 Task: In the Page Andrewone.pptxselect the first slide and add  'section', rename the section 'introduction'select the second slide and add  section, rename the section bodyapply the section 'collapse all'apply the section expand allinsert and apply to all slide slide no
Action: Mouse moved to (50, 108)
Screenshot: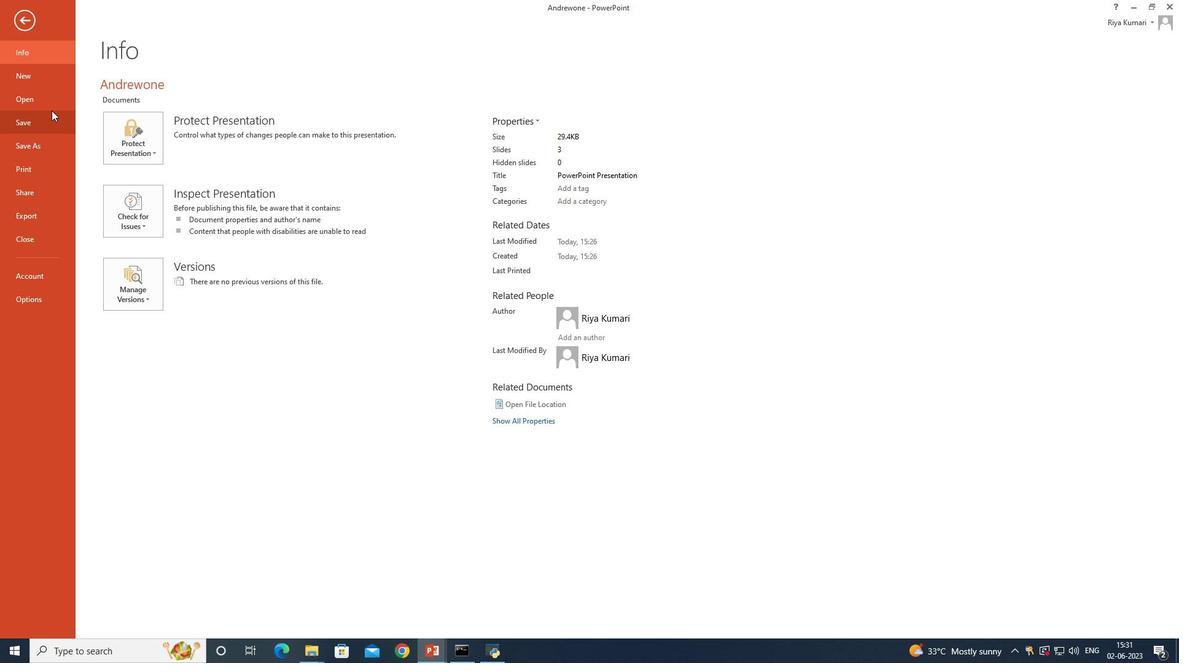 
Action: Mouse pressed left at (50, 108)
Screenshot: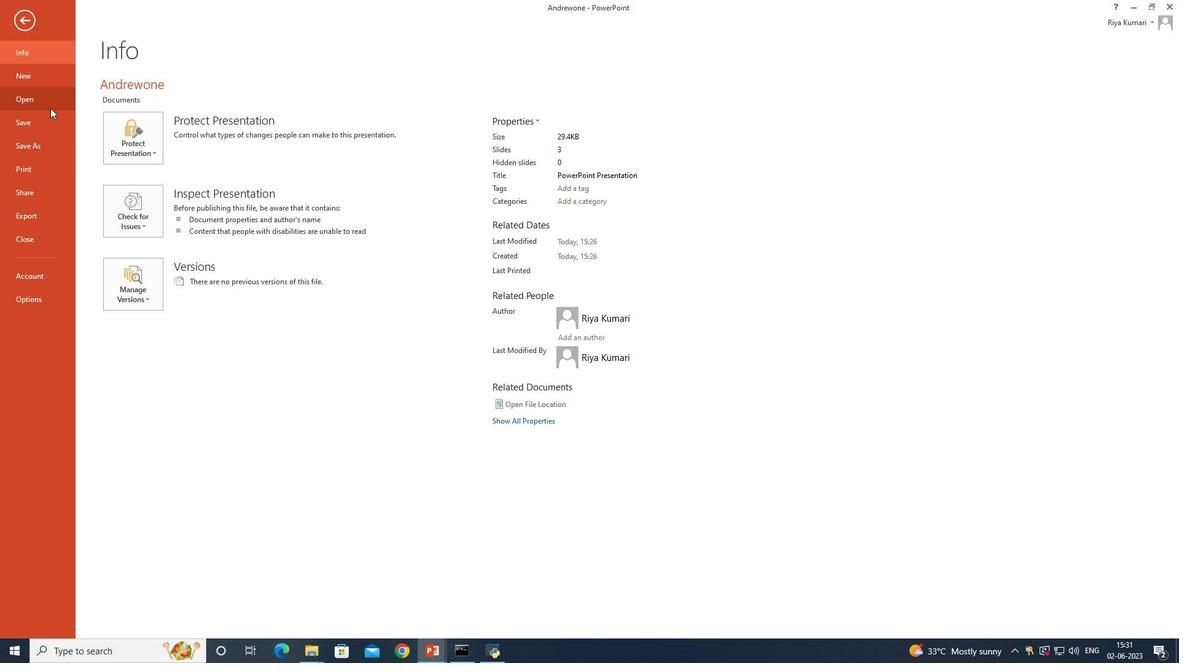 
Action: Mouse moved to (385, 130)
Screenshot: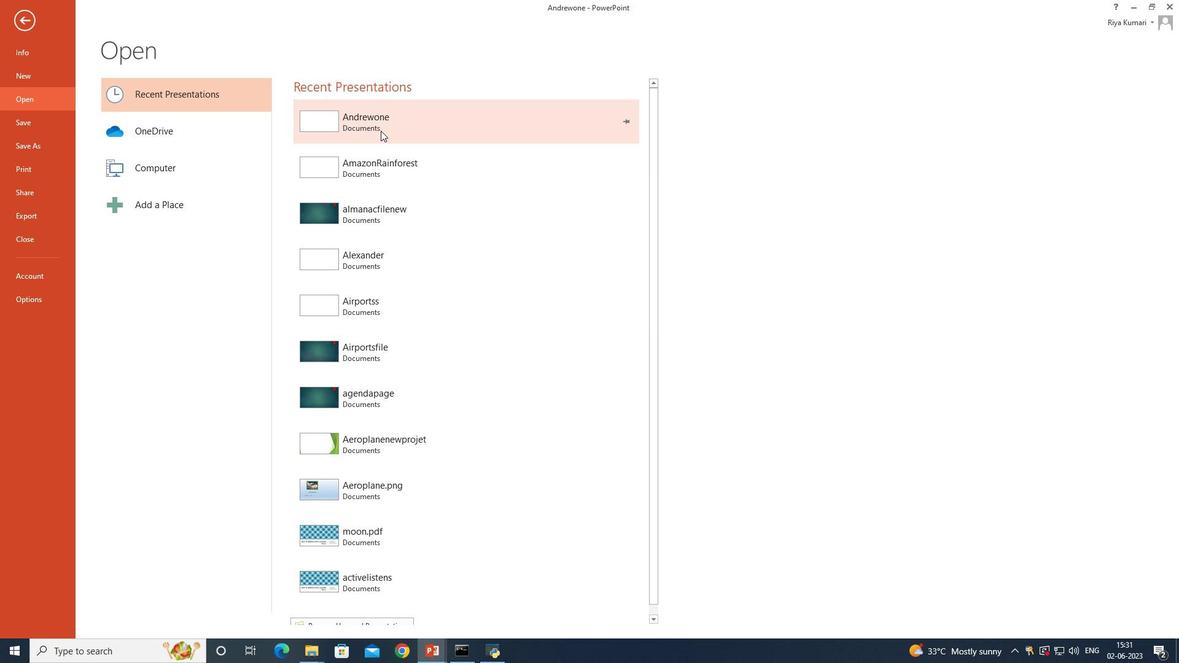 
Action: Mouse pressed left at (385, 130)
Screenshot: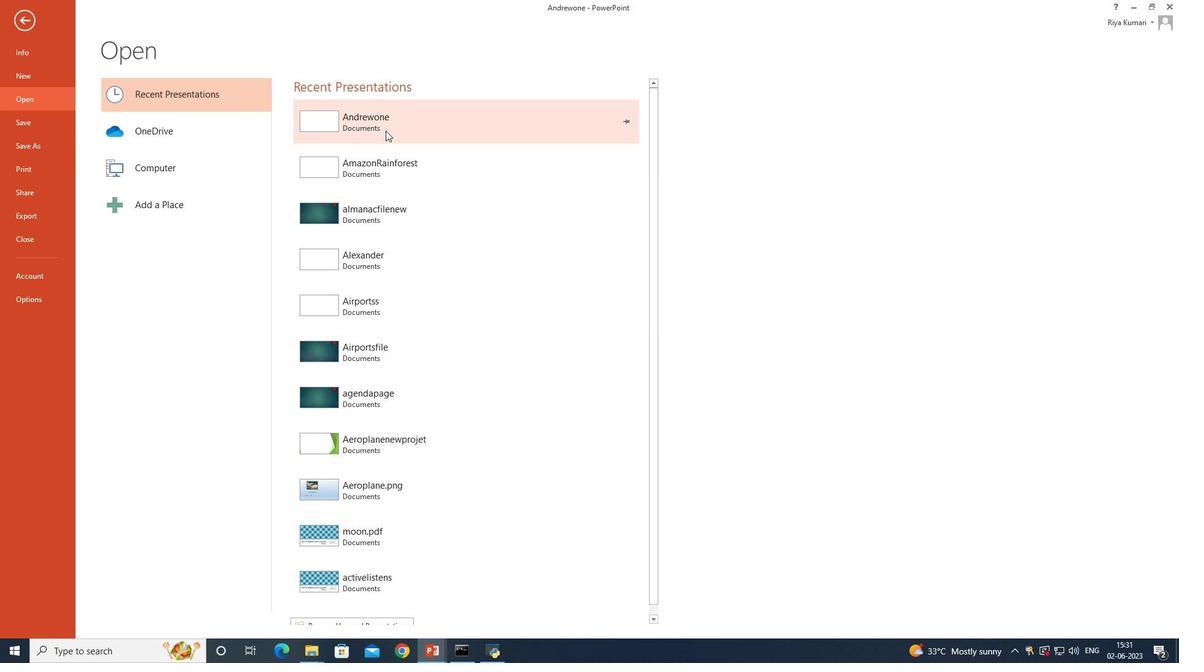 
Action: Mouse moved to (102, 159)
Screenshot: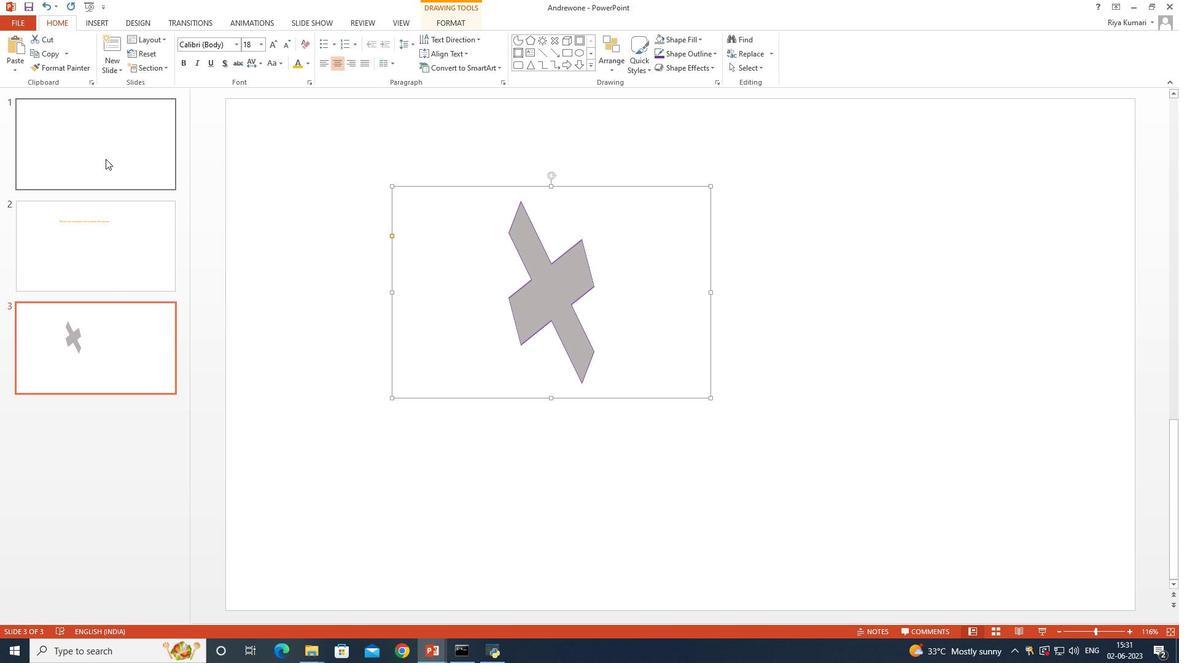 
Action: Mouse pressed left at (102, 159)
Screenshot: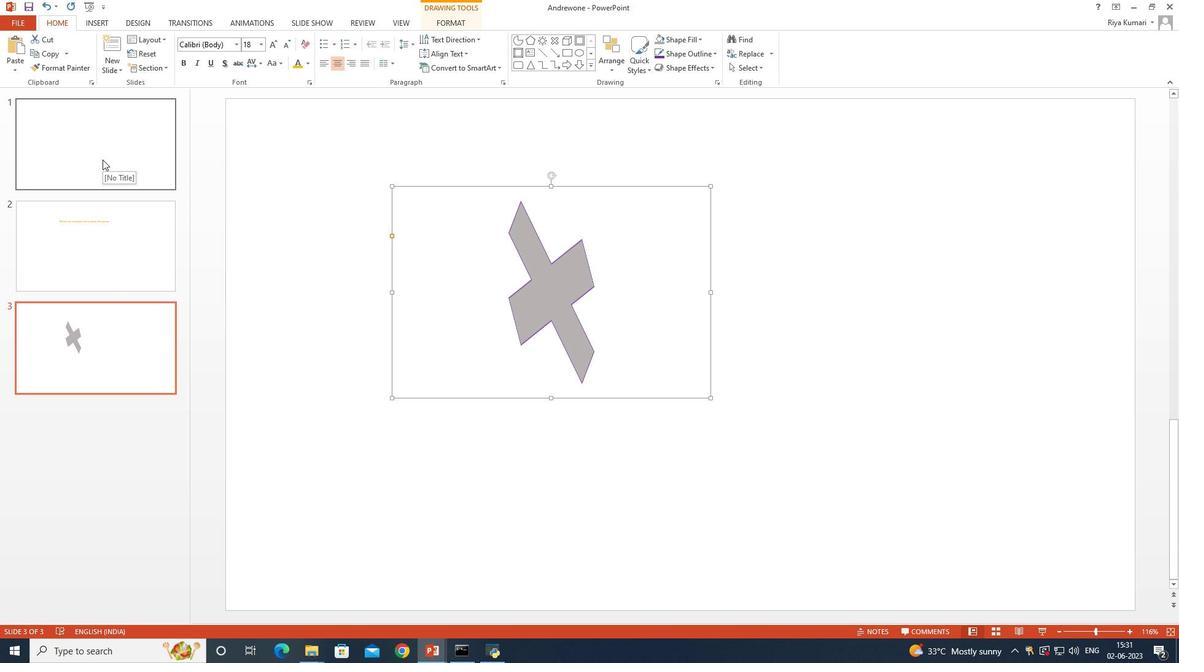 
Action: Mouse moved to (141, 70)
Screenshot: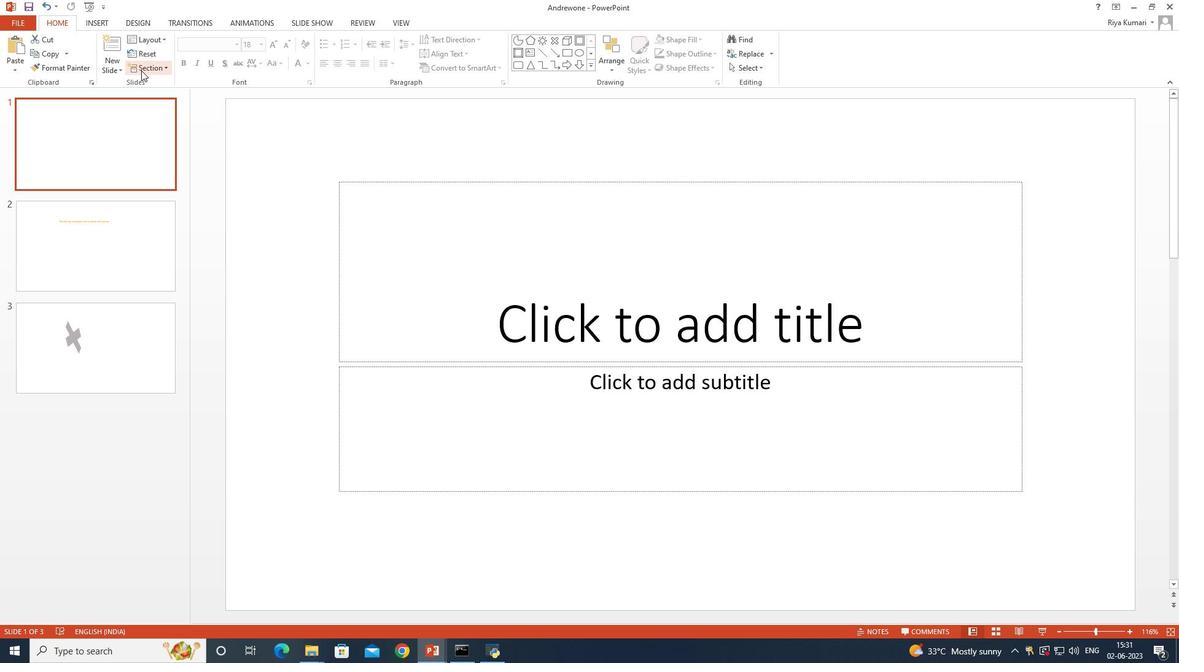 
Action: Mouse pressed left at (141, 70)
Screenshot: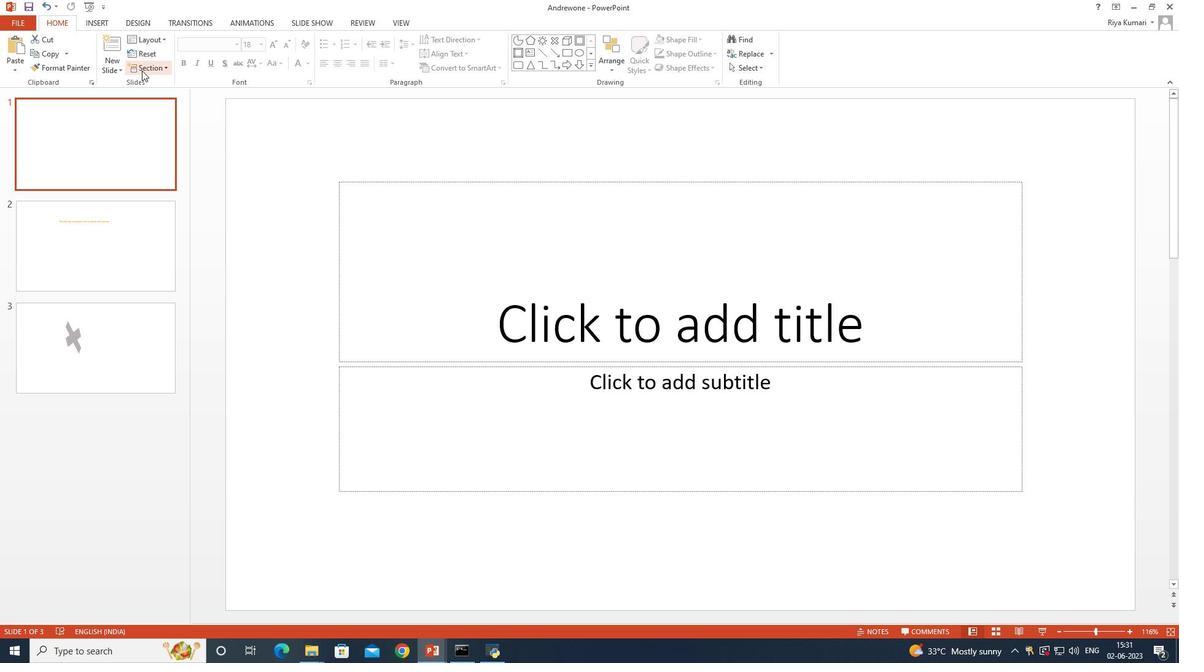 
Action: Mouse moved to (144, 81)
Screenshot: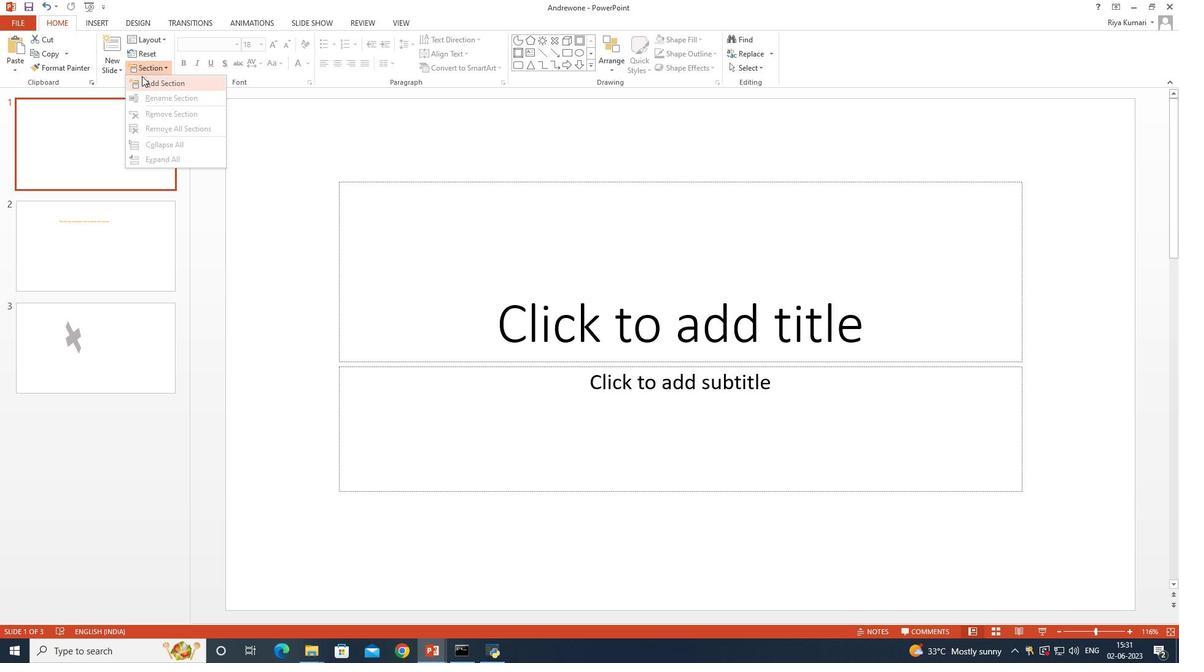
Action: Mouse pressed left at (144, 81)
Screenshot: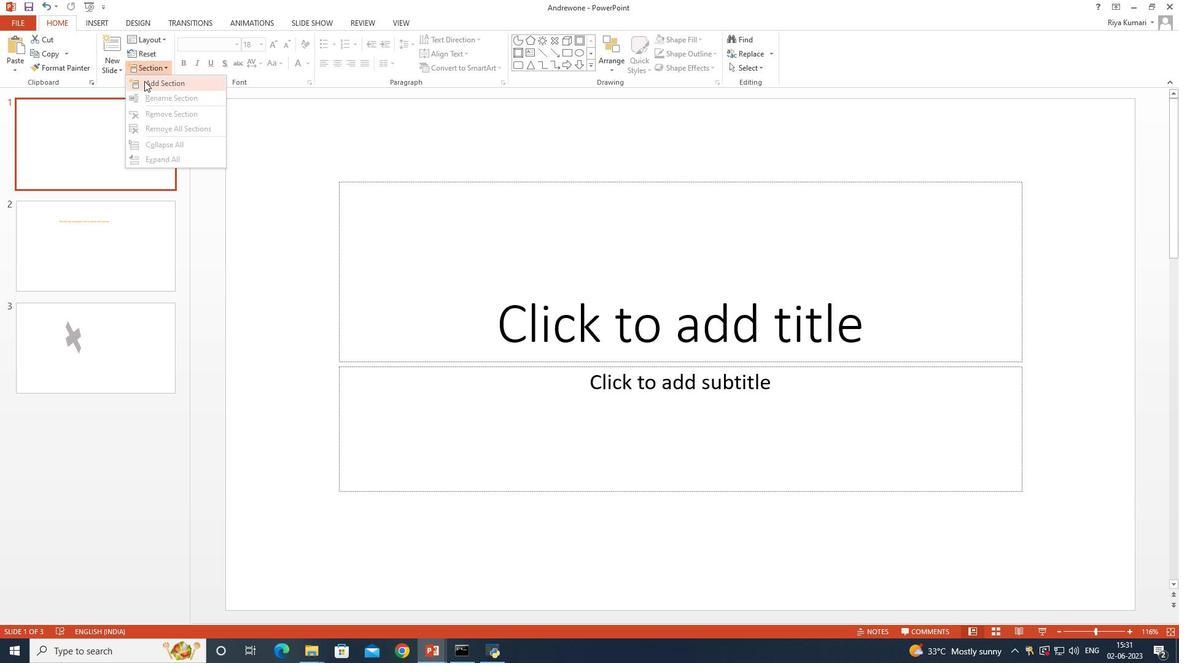 
Action: Mouse moved to (71, 106)
Screenshot: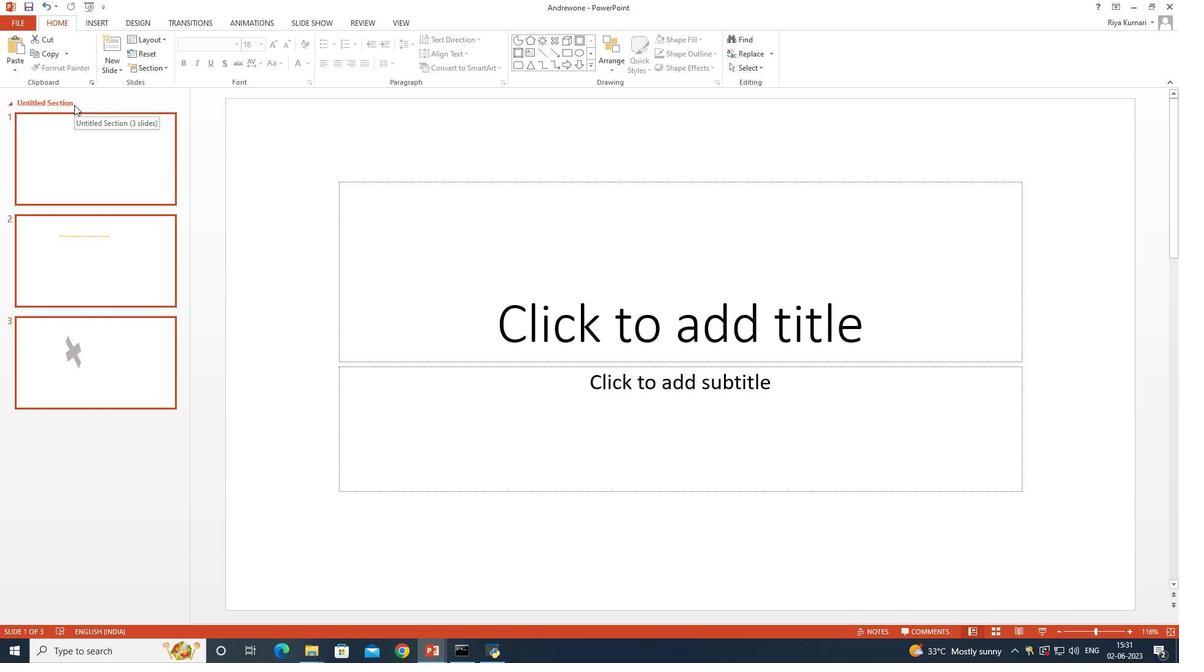 
Action: Mouse pressed right at (71, 106)
Screenshot: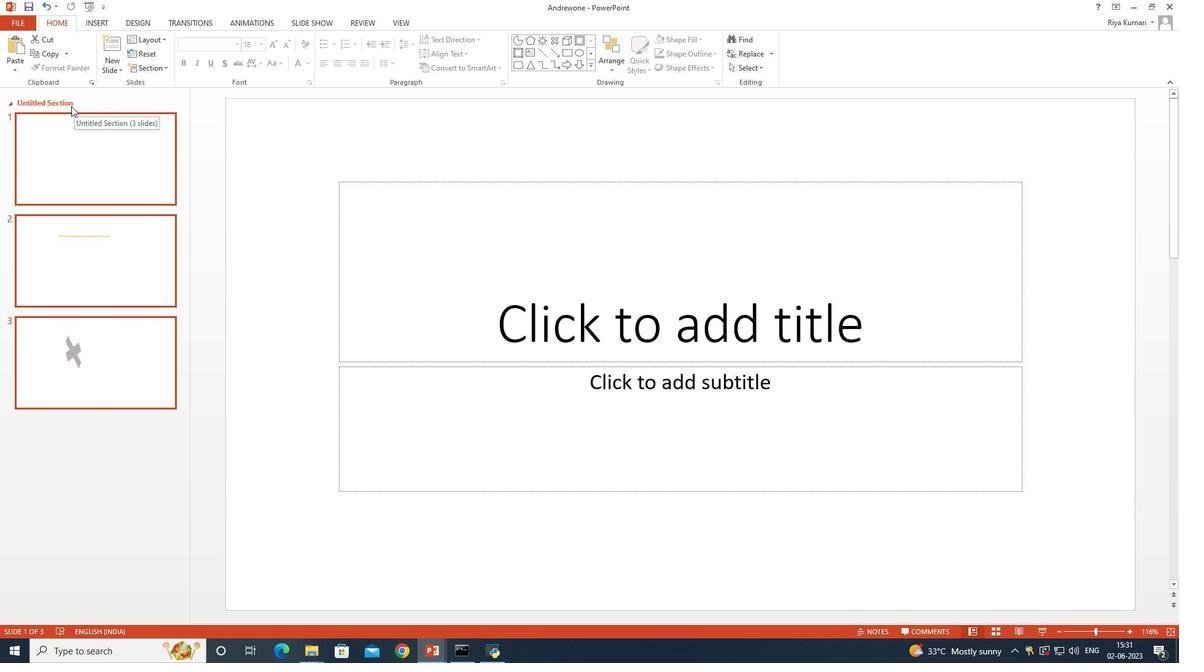 
Action: Mouse moved to (101, 113)
Screenshot: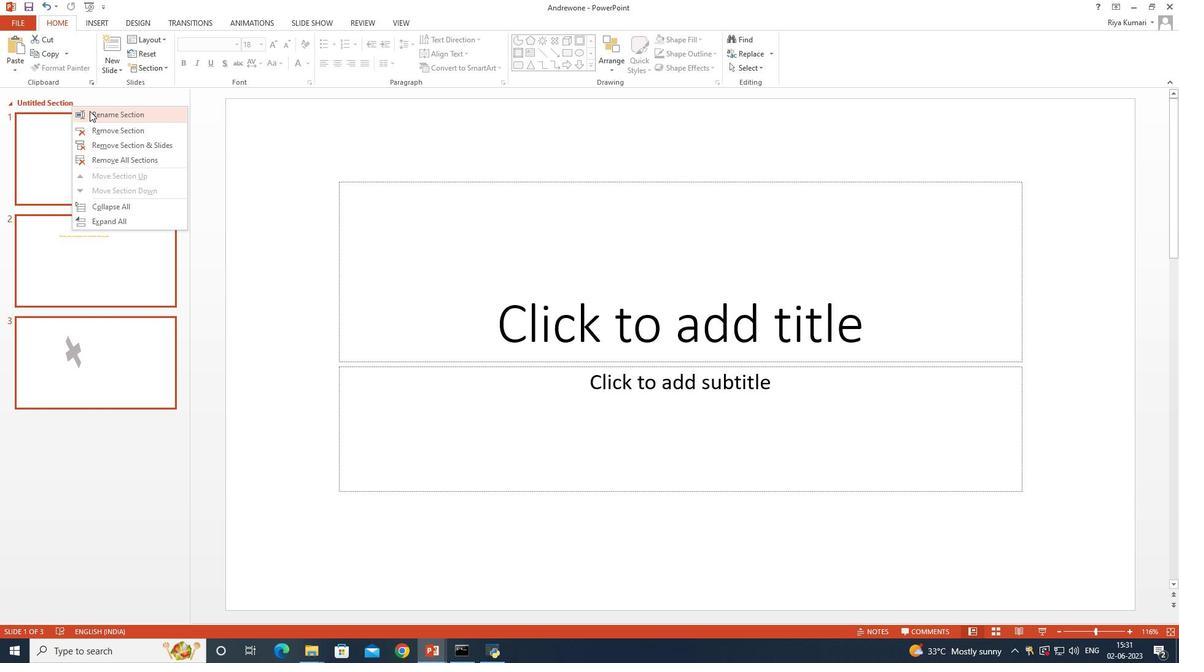 
Action: Mouse pressed left at (101, 113)
Screenshot: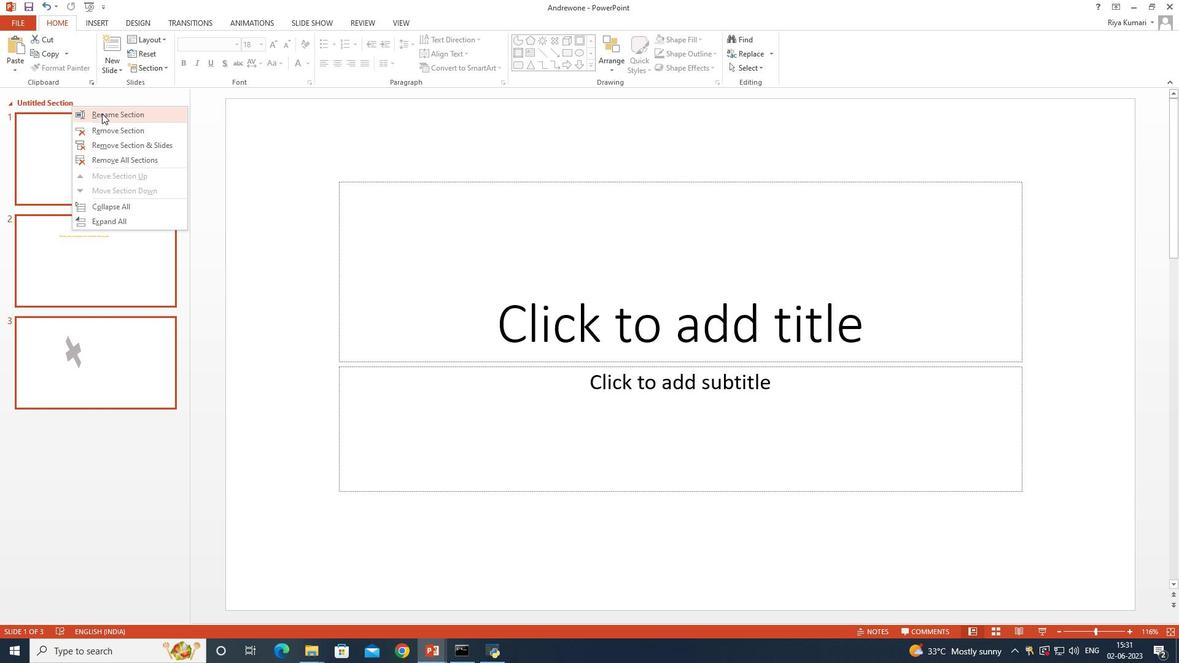 
Action: Mouse moved to (412, 299)
Screenshot: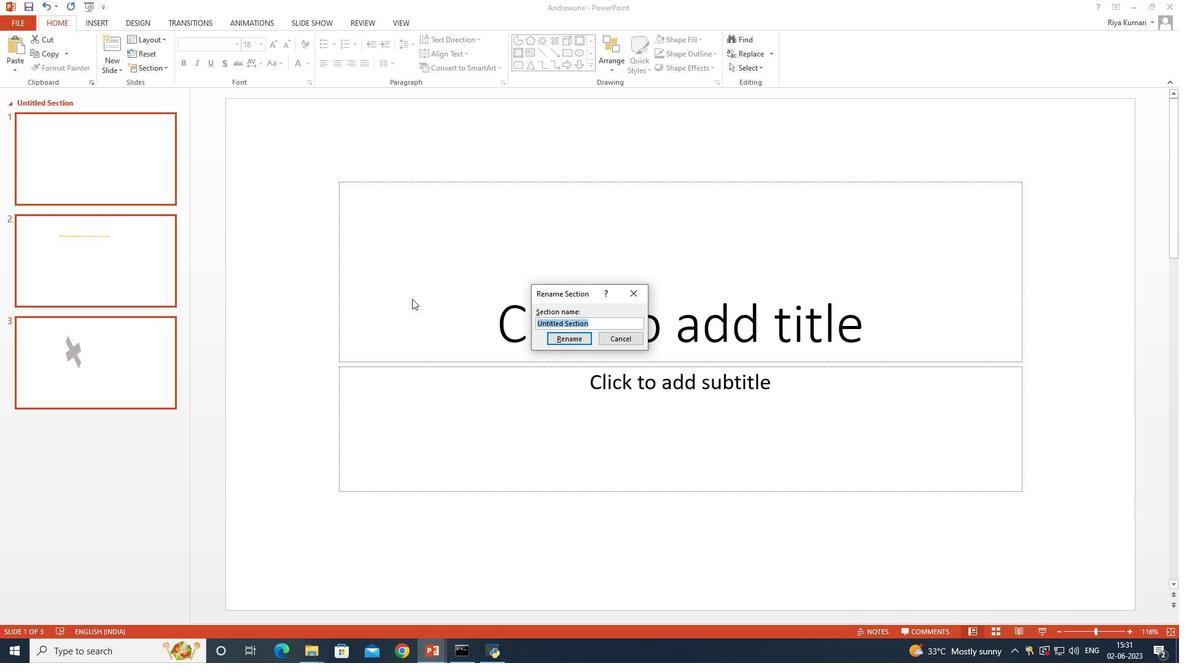 
Action: Key pressed intro
Screenshot: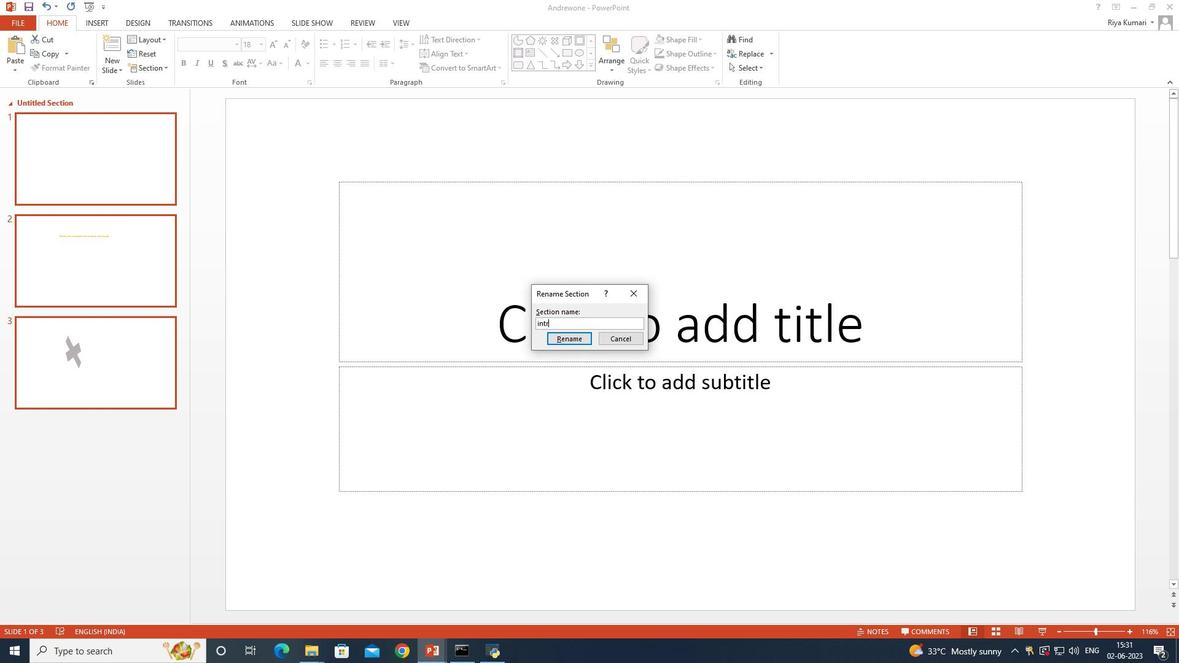 
Action: Mouse moved to (391, 305)
Screenshot: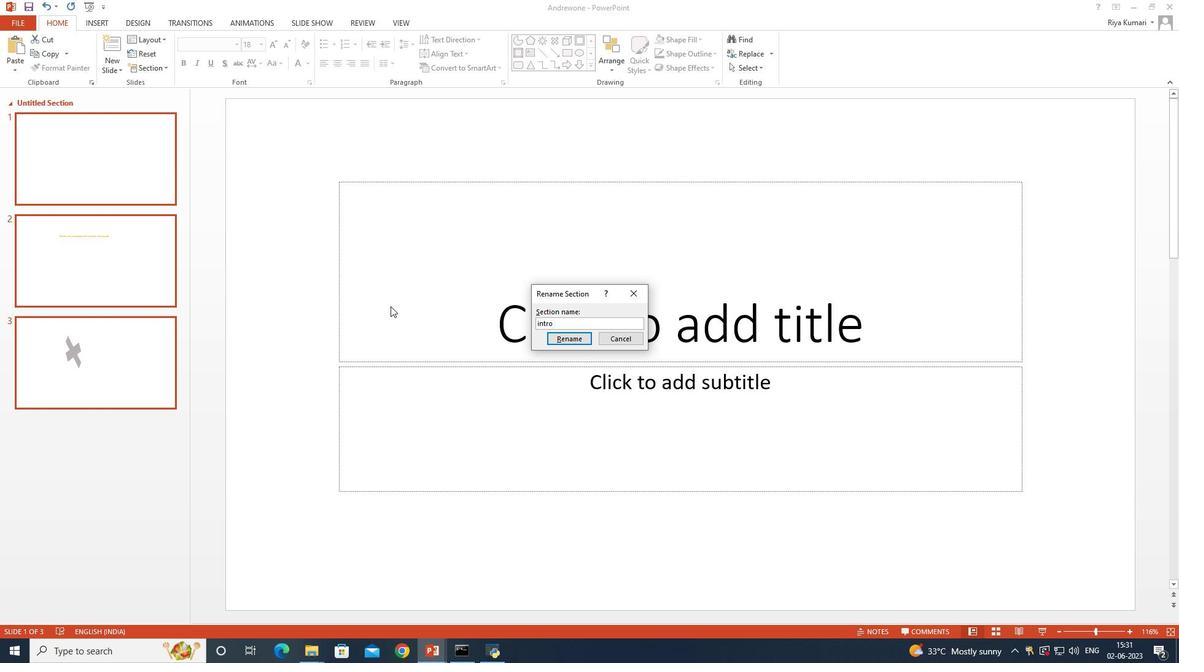 
Action: Key pressed duction
Screenshot: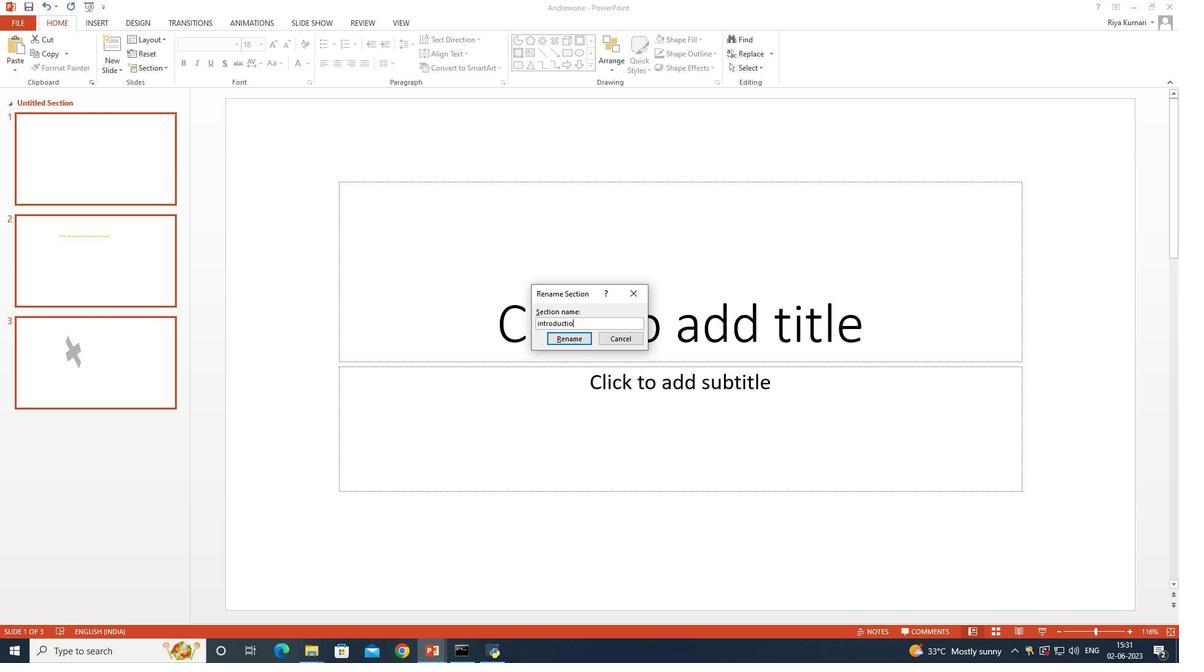 
Action: Mouse moved to (582, 336)
Screenshot: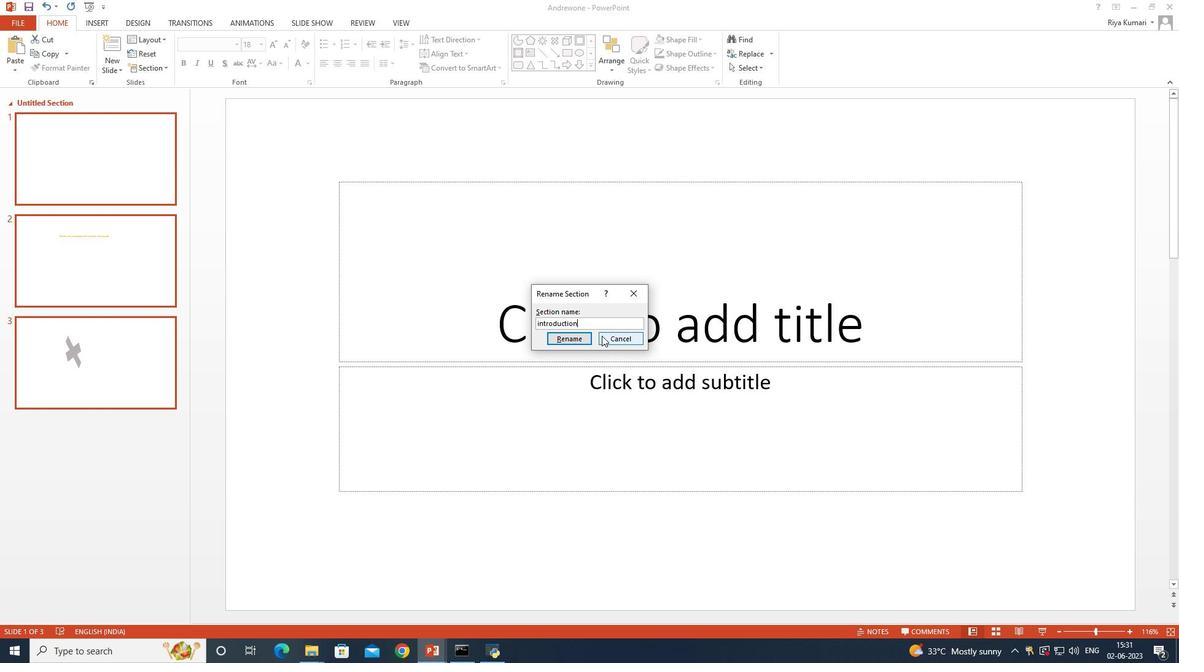 
Action: Mouse pressed left at (582, 336)
Screenshot: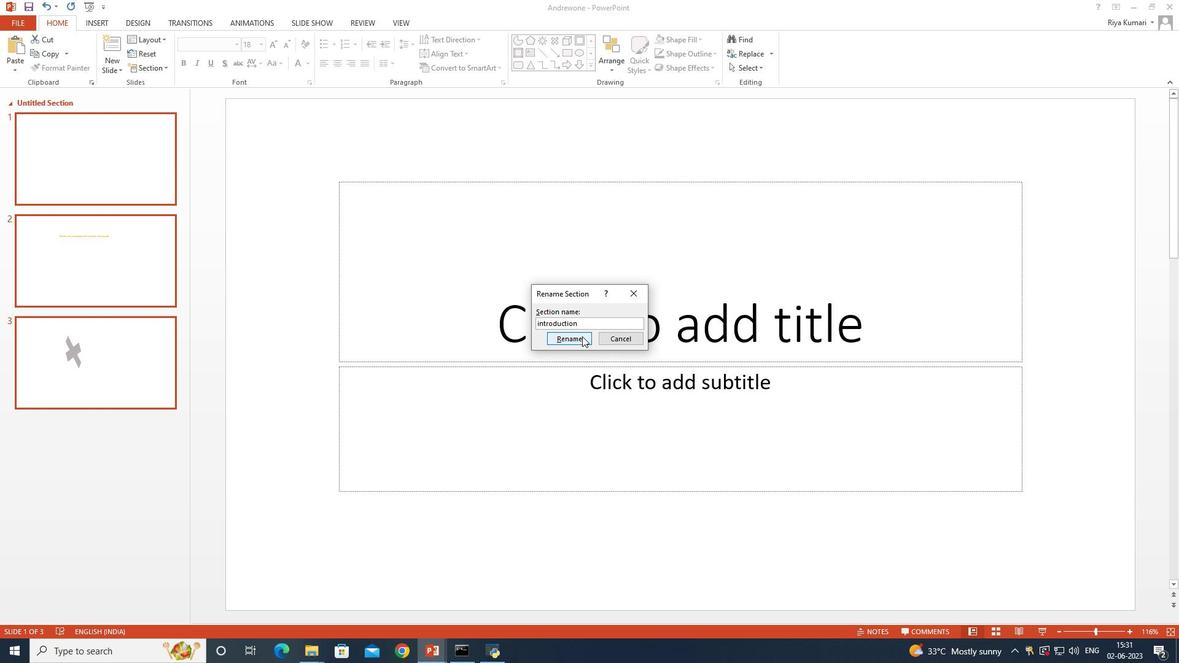 
Action: Mouse moved to (90, 275)
Screenshot: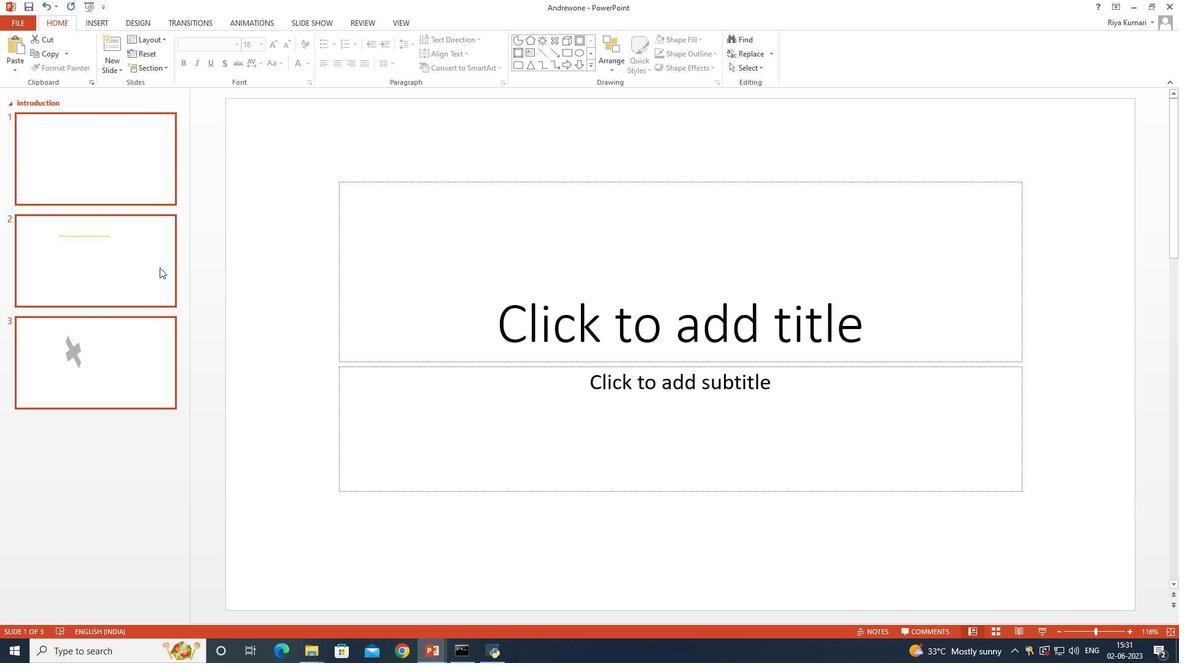 
Action: Mouse pressed right at (90, 275)
Screenshot: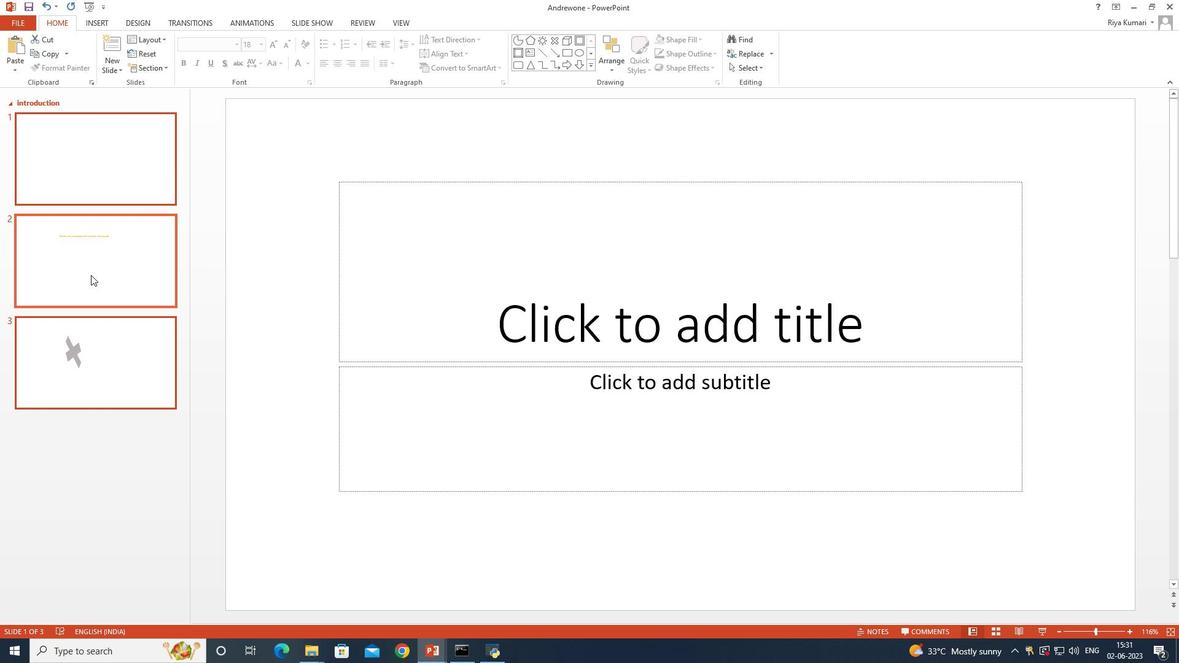 
Action: Mouse moved to (98, 240)
Screenshot: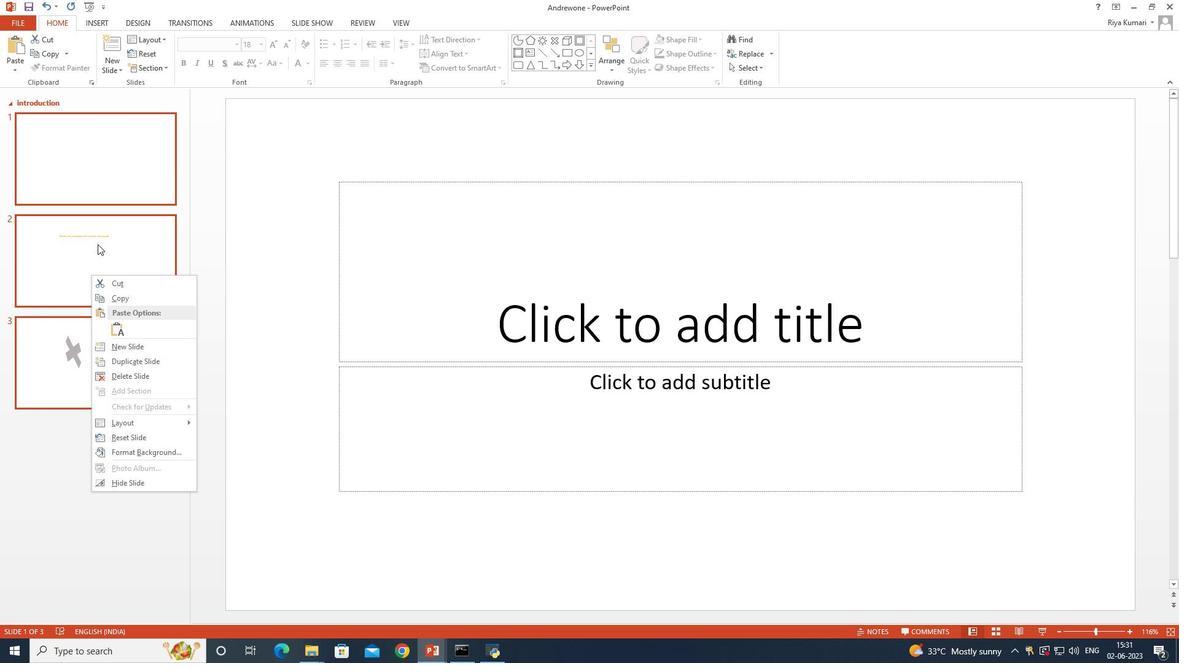 
Action: Mouse pressed left at (98, 240)
Screenshot: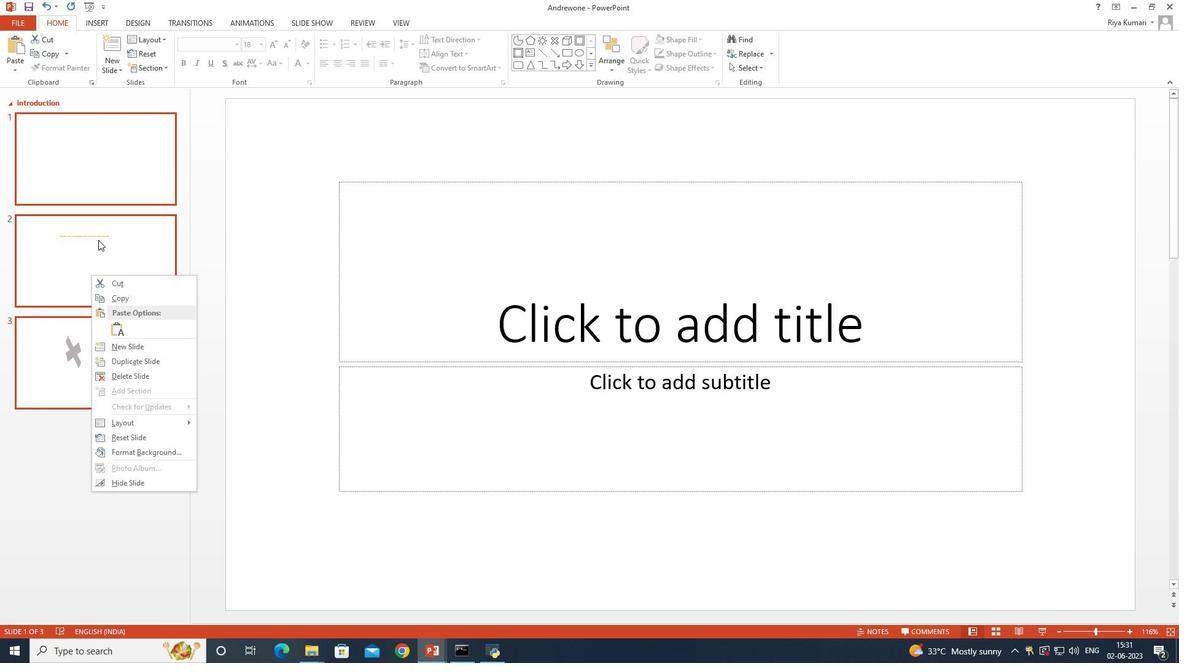 
Action: Mouse moved to (159, 67)
Screenshot: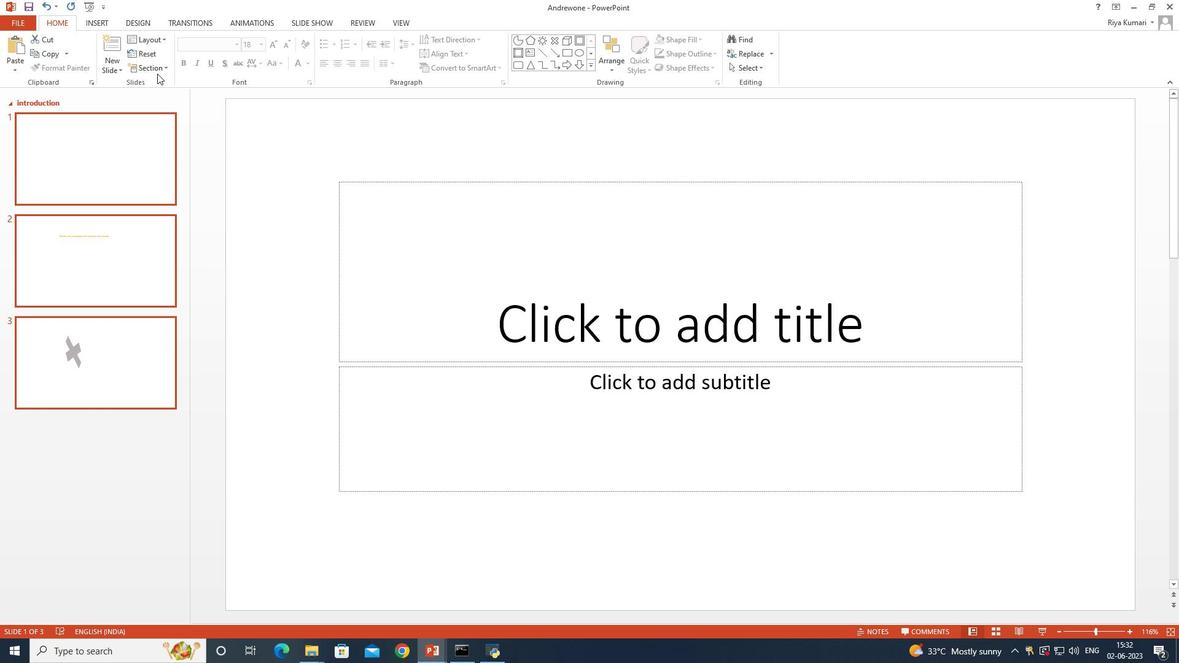 
Action: Mouse pressed left at (159, 67)
Screenshot: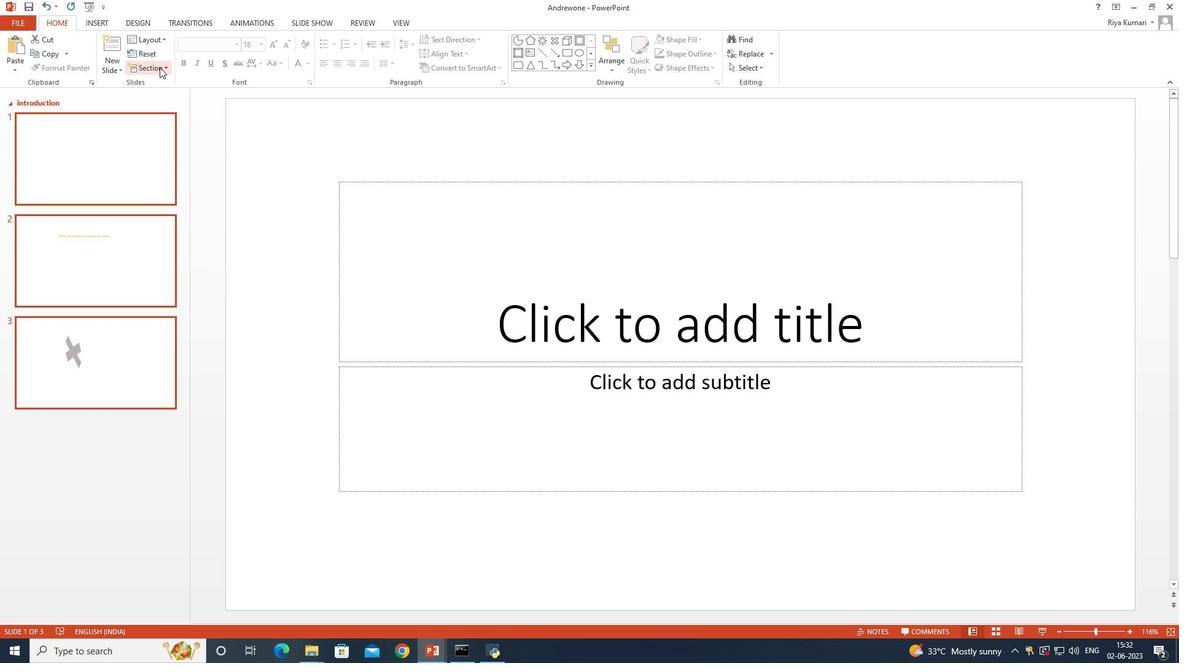 
Action: Mouse moved to (54, 207)
Screenshot: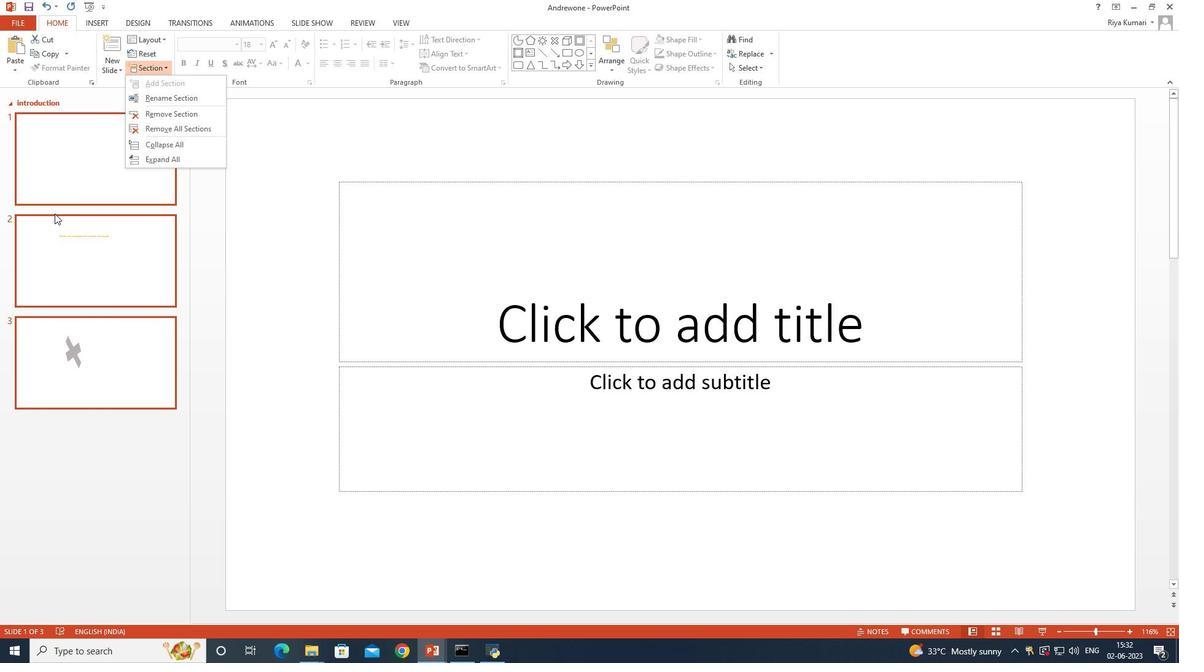 
Action: Mouse pressed left at (54, 207)
Screenshot: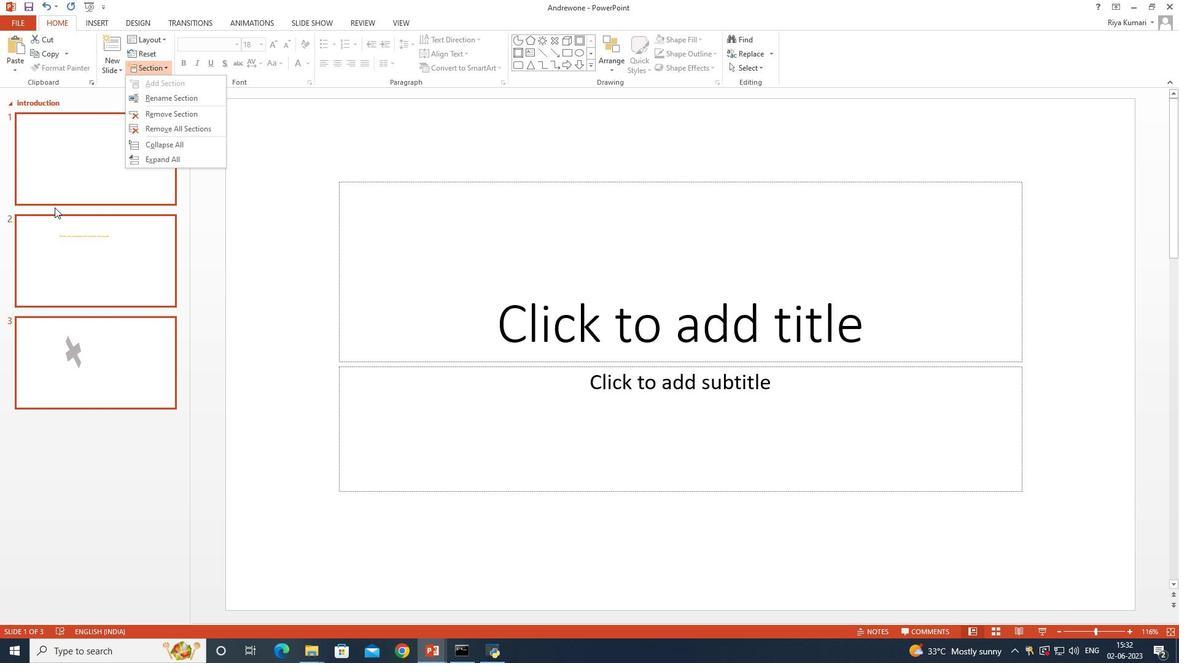 
Action: Mouse moved to (38, 213)
Screenshot: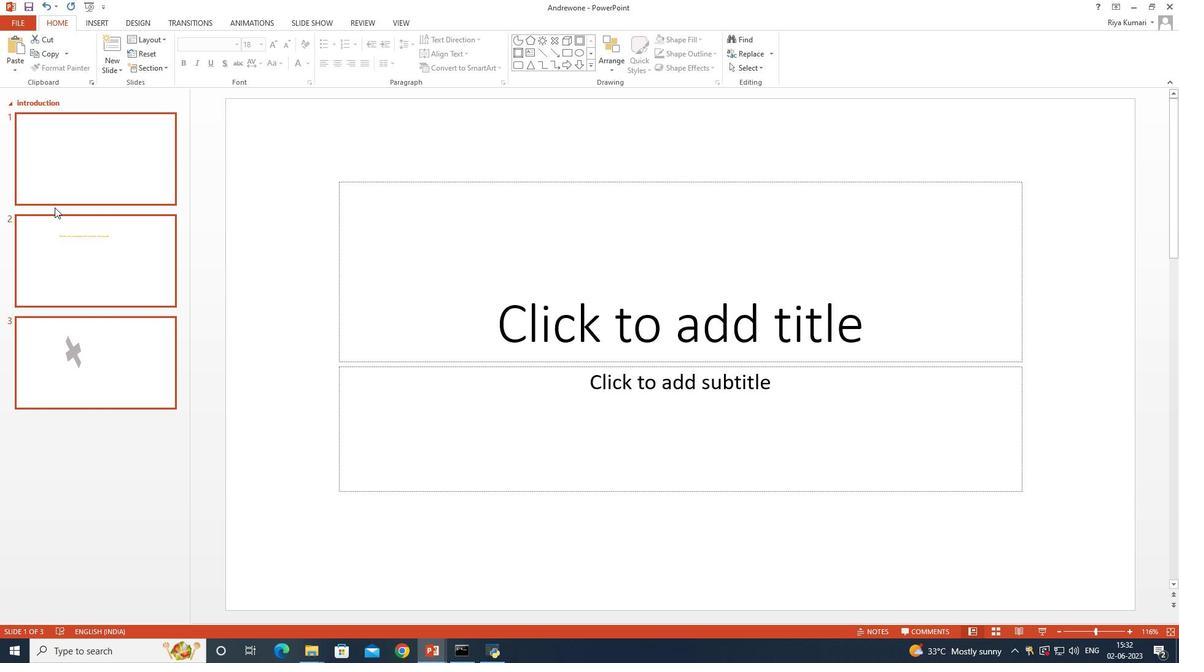 
Action: Mouse pressed left at (38, 213)
Screenshot: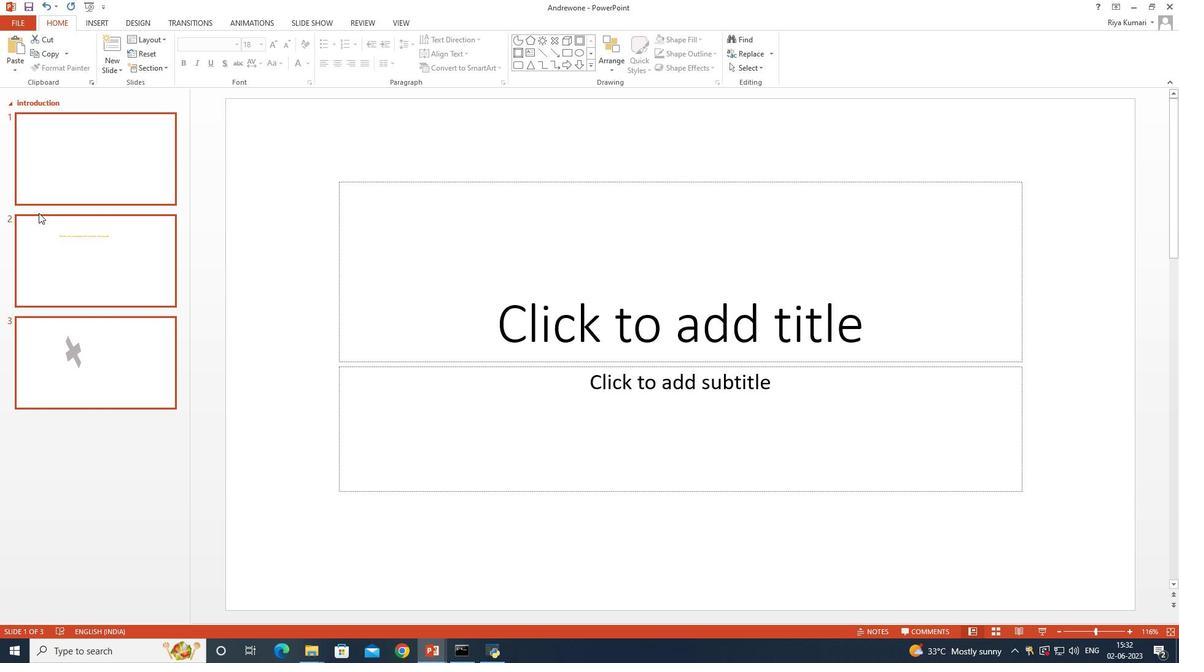 
Action: Mouse moved to (42, 237)
Screenshot: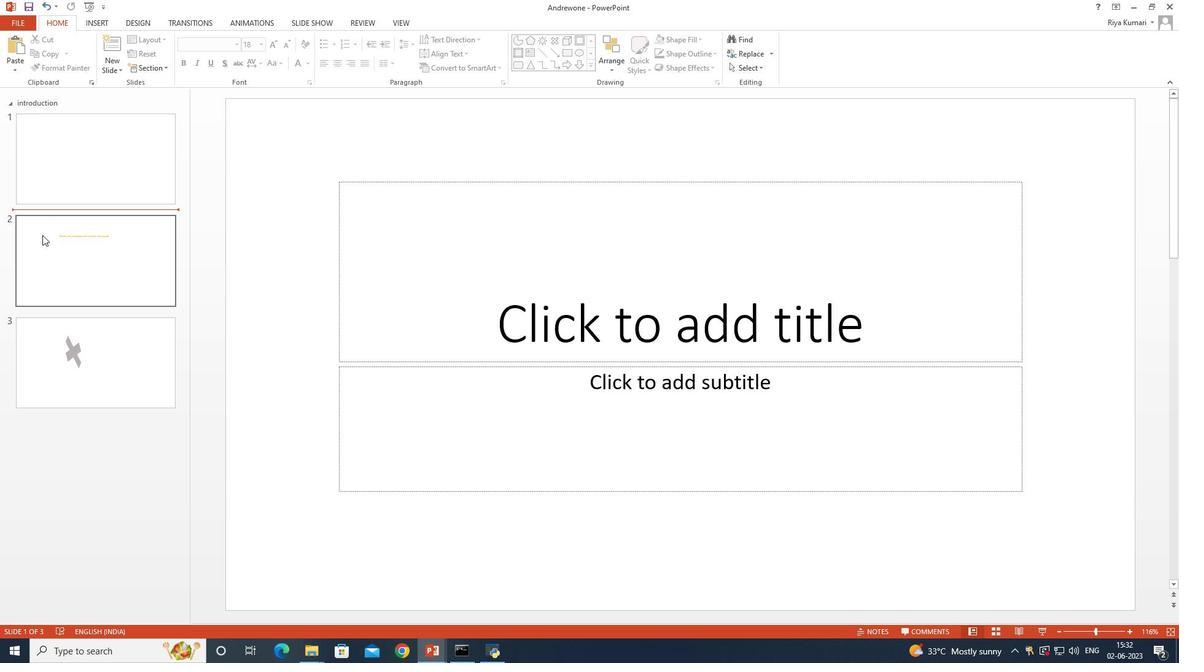 
Action: Mouse pressed left at (42, 237)
Screenshot: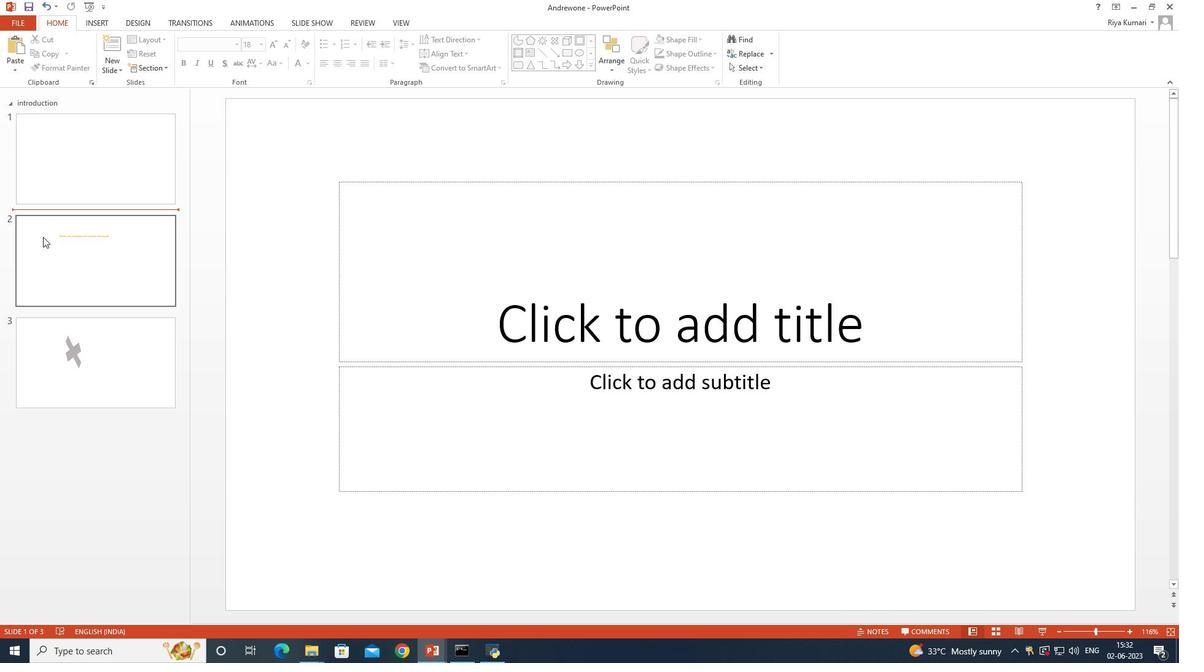 
Action: Mouse moved to (43, 232)
Screenshot: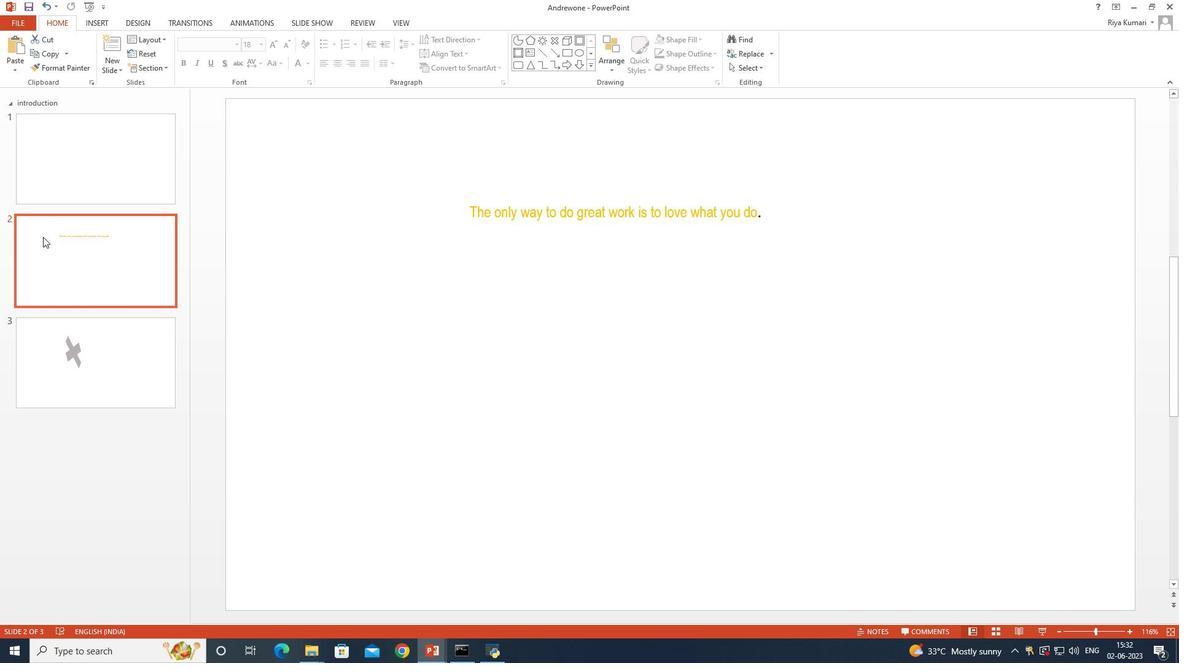 
Action: Mouse pressed left at (43, 232)
Screenshot: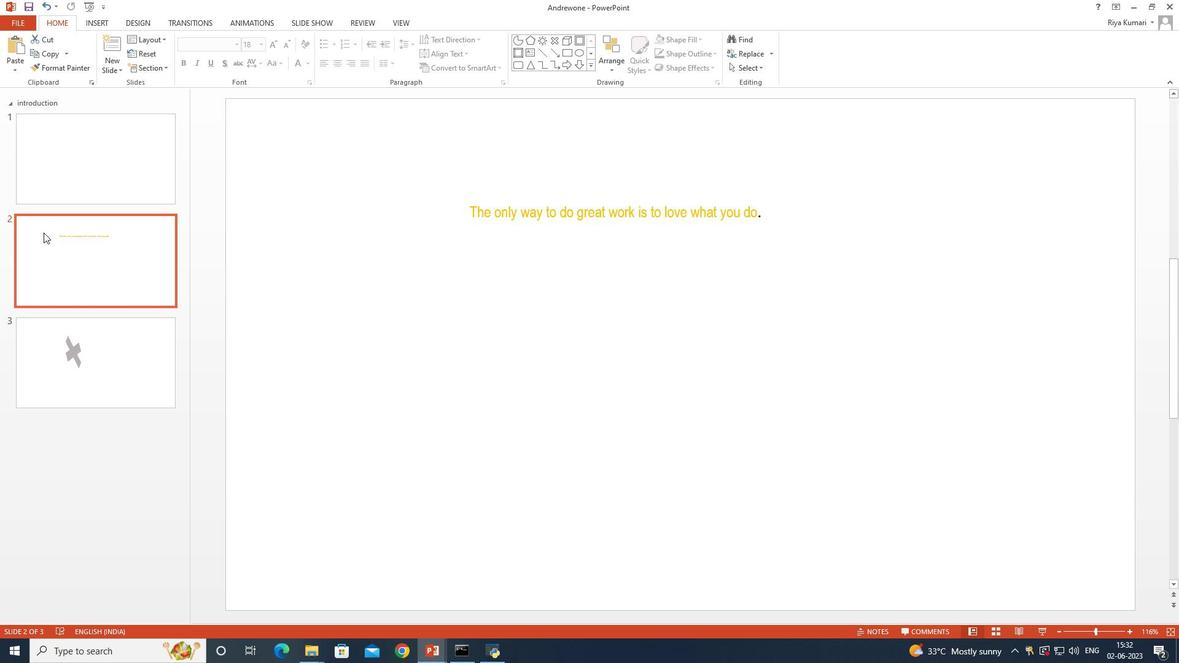 
Action: Mouse moved to (45, 224)
Screenshot: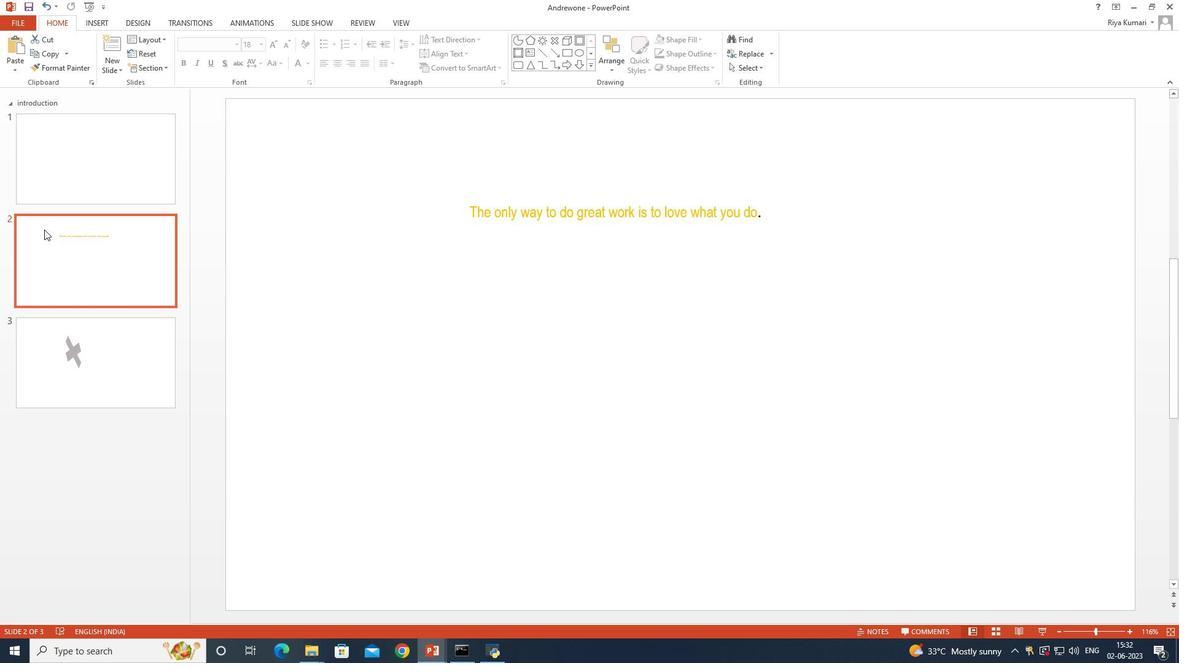 
Action: Mouse pressed left at (45, 224)
Screenshot: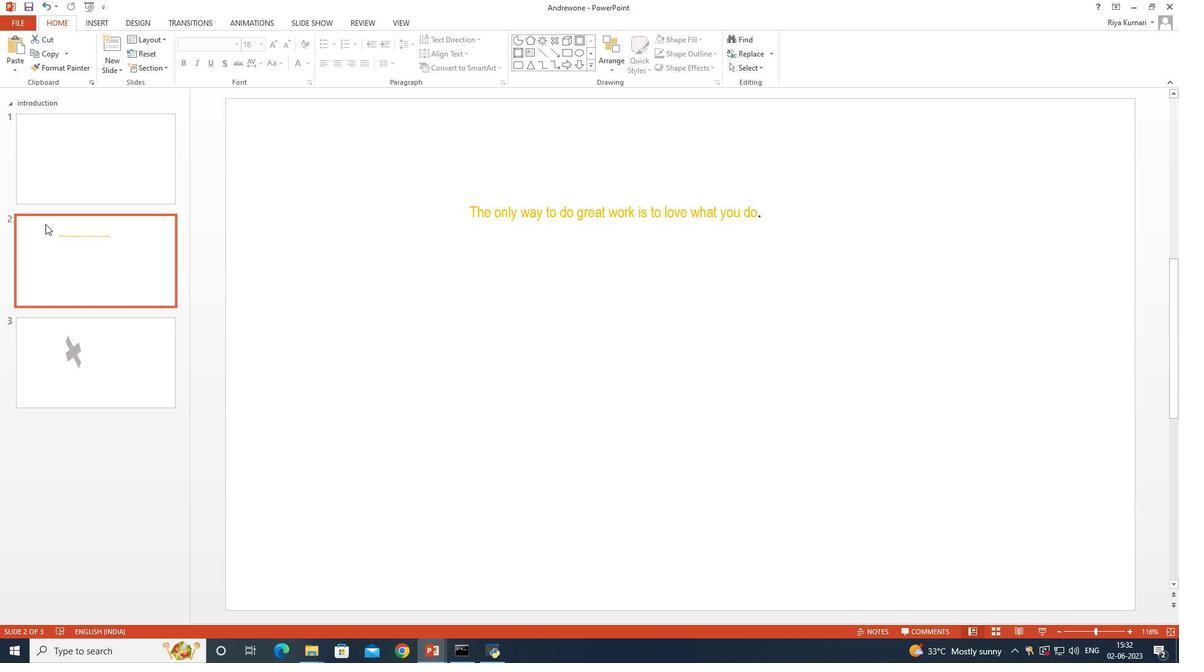 
Action: Mouse moved to (52, 233)
Screenshot: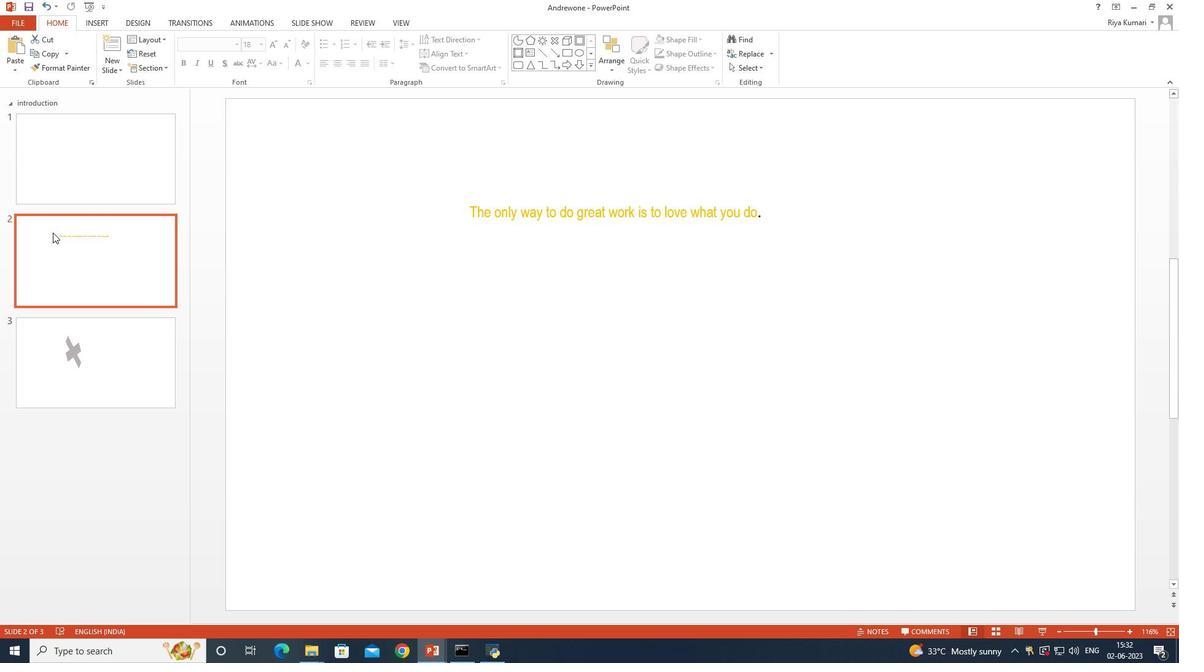 
Action: Mouse pressed left at (52, 233)
Screenshot: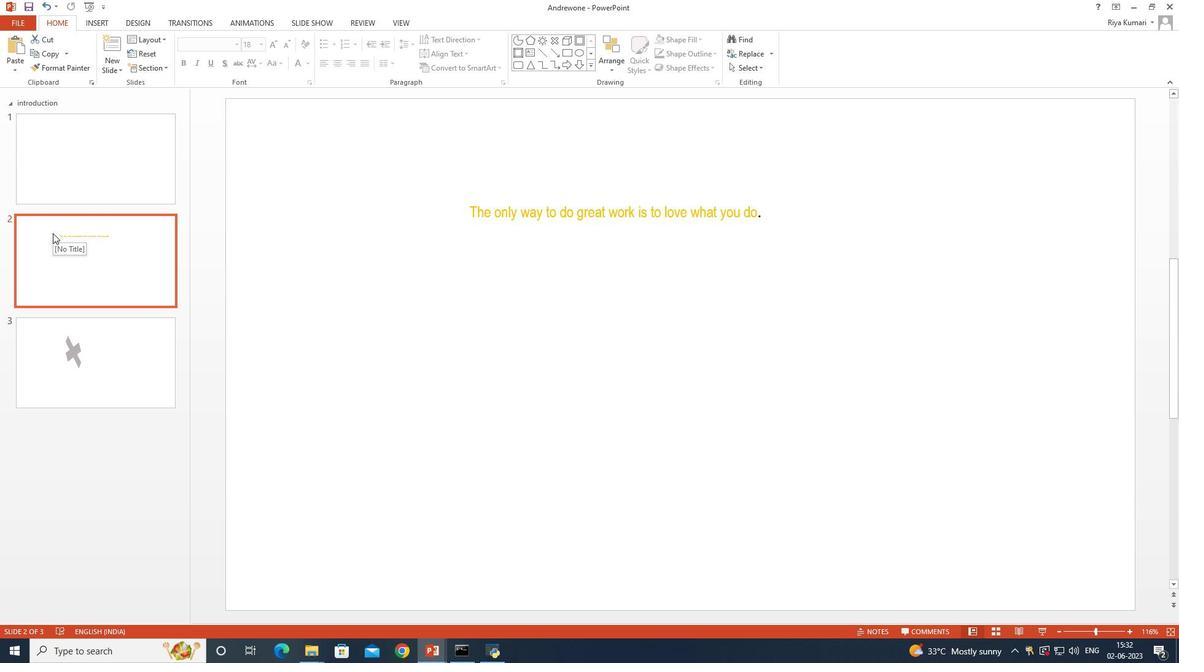 
Action: Mouse moved to (149, 66)
Screenshot: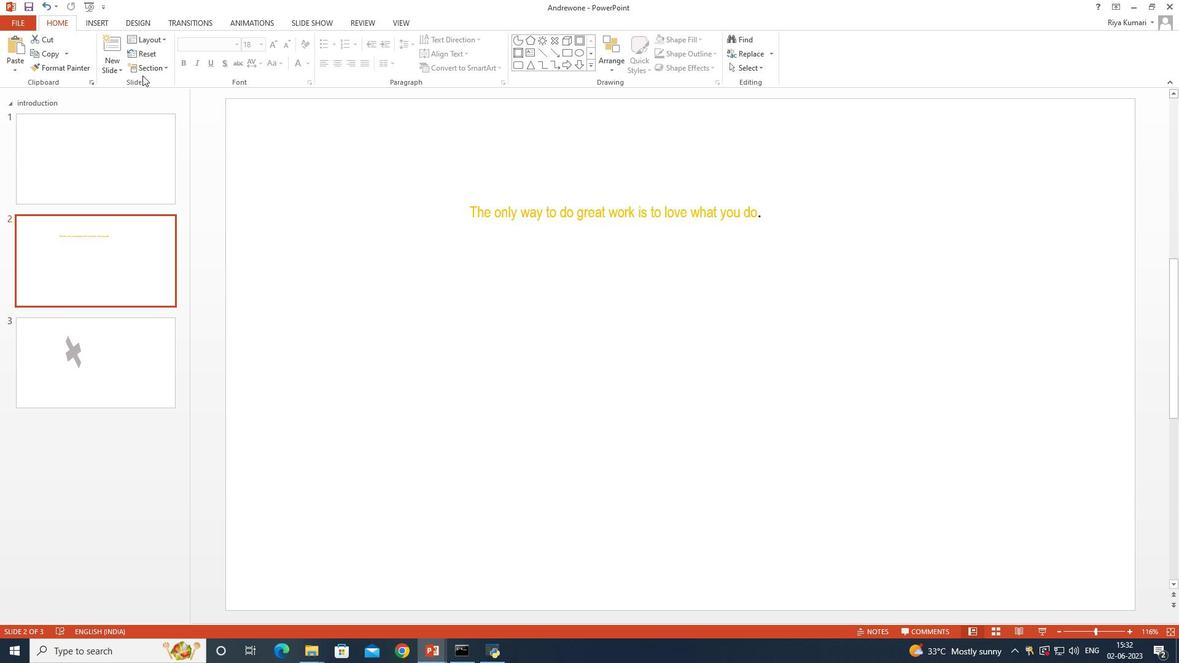
Action: Mouse pressed left at (149, 66)
Screenshot: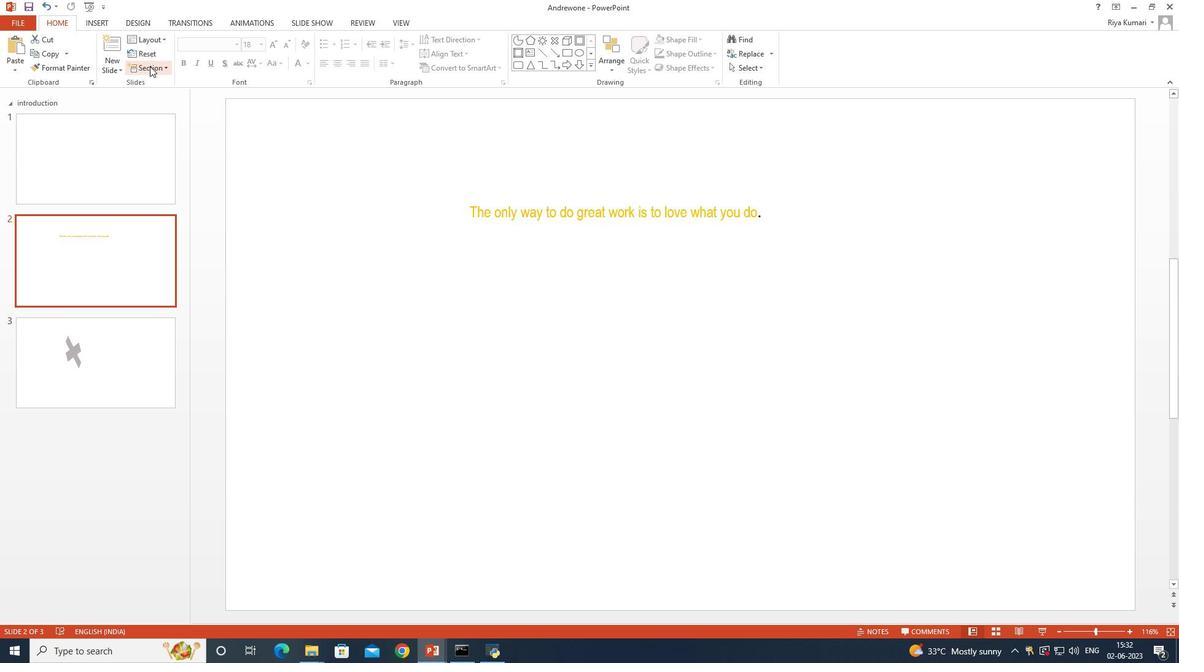 
Action: Mouse moved to (151, 80)
Screenshot: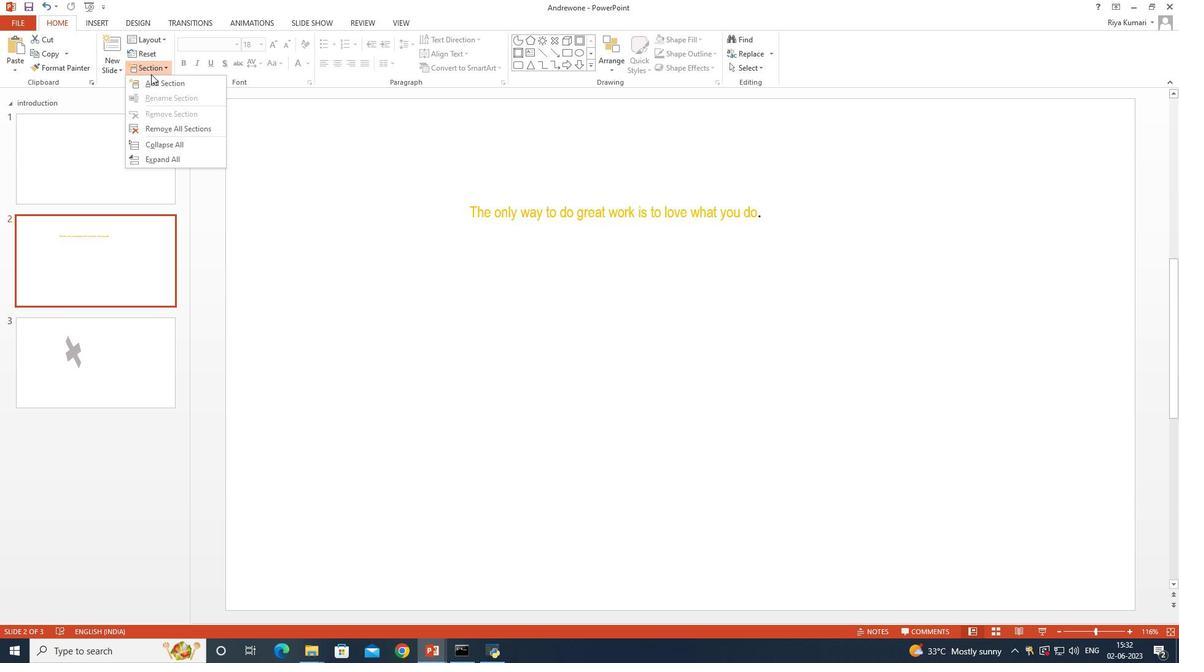 
Action: Mouse pressed left at (151, 80)
Screenshot: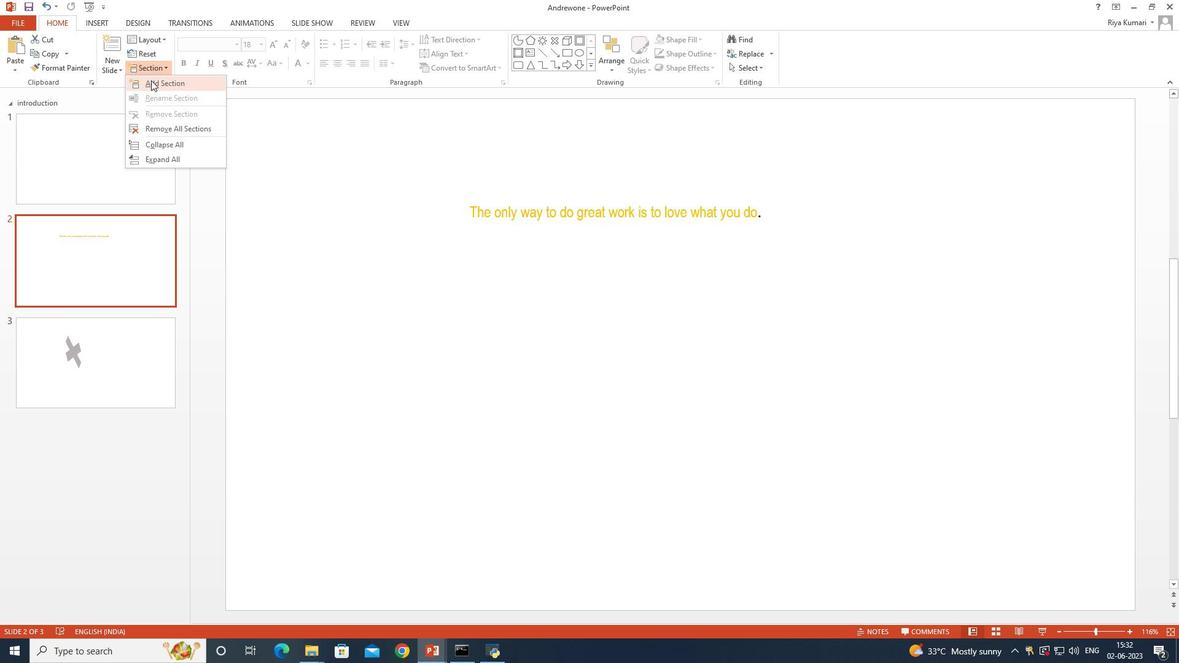 
Action: Mouse moved to (76, 219)
Screenshot: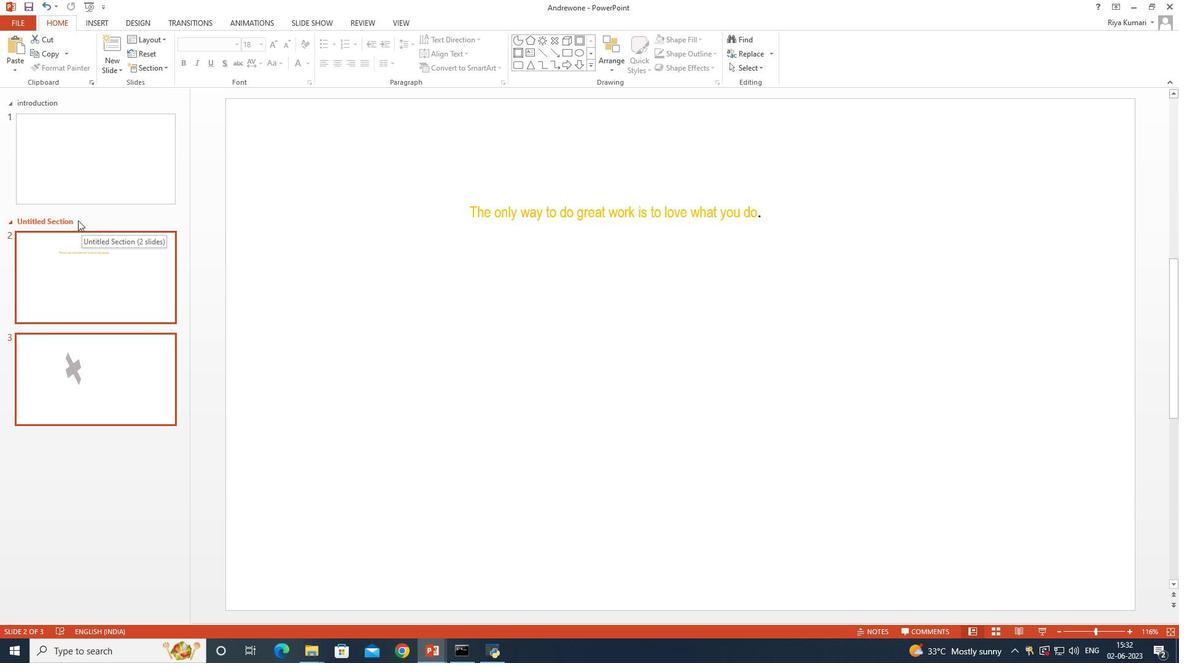 
Action: Mouse pressed left at (76, 219)
Screenshot: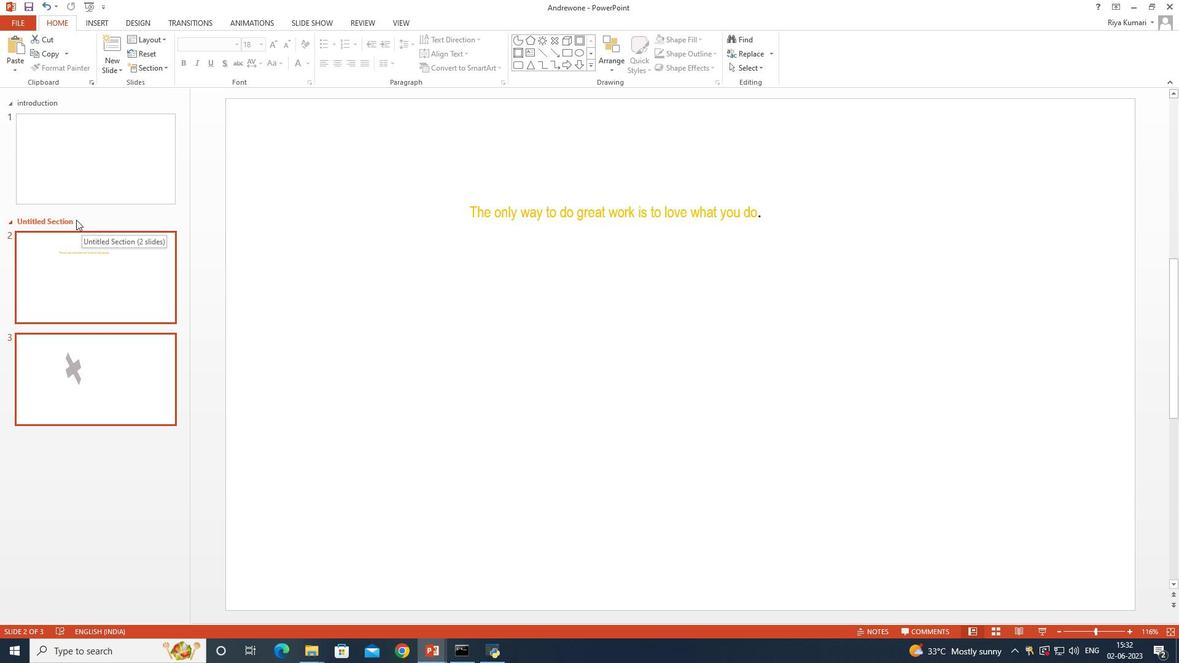 
Action: Mouse moved to (73, 219)
Screenshot: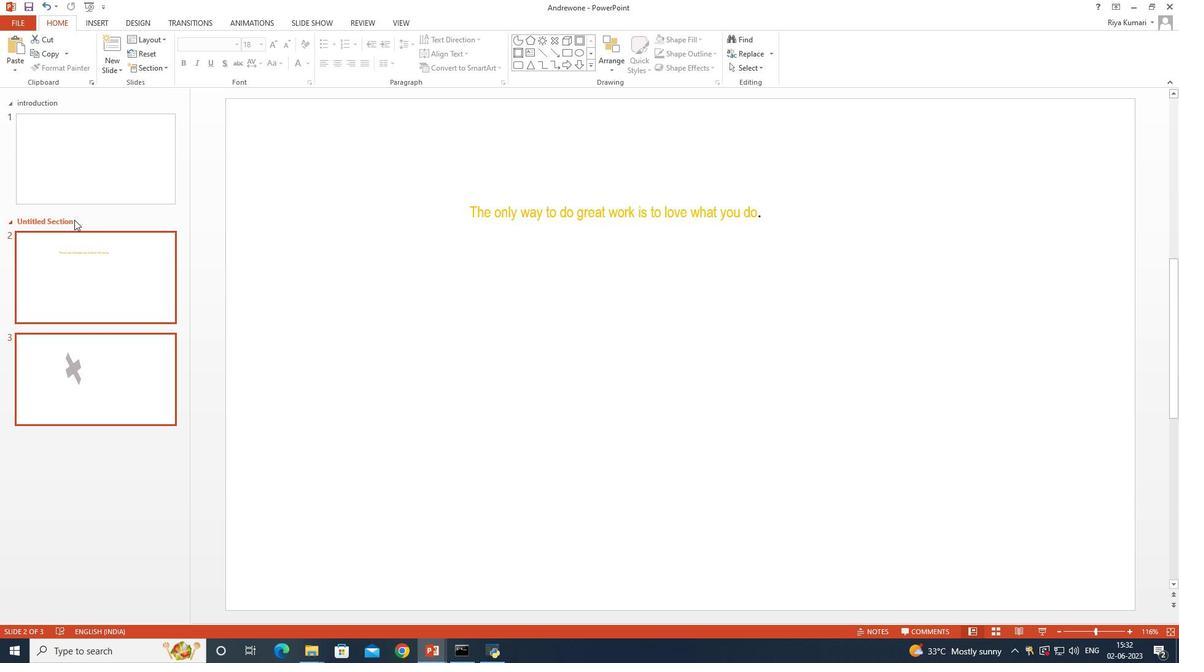 
Action: Mouse pressed left at (73, 219)
Screenshot: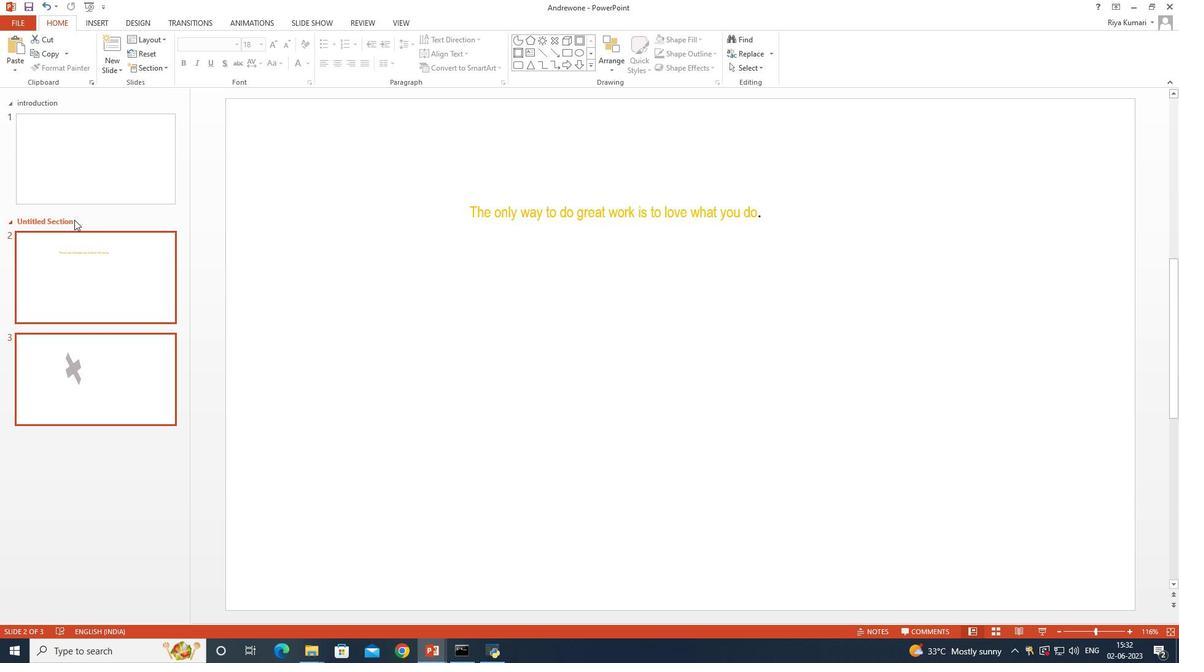 
Action: Mouse moved to (70, 220)
Screenshot: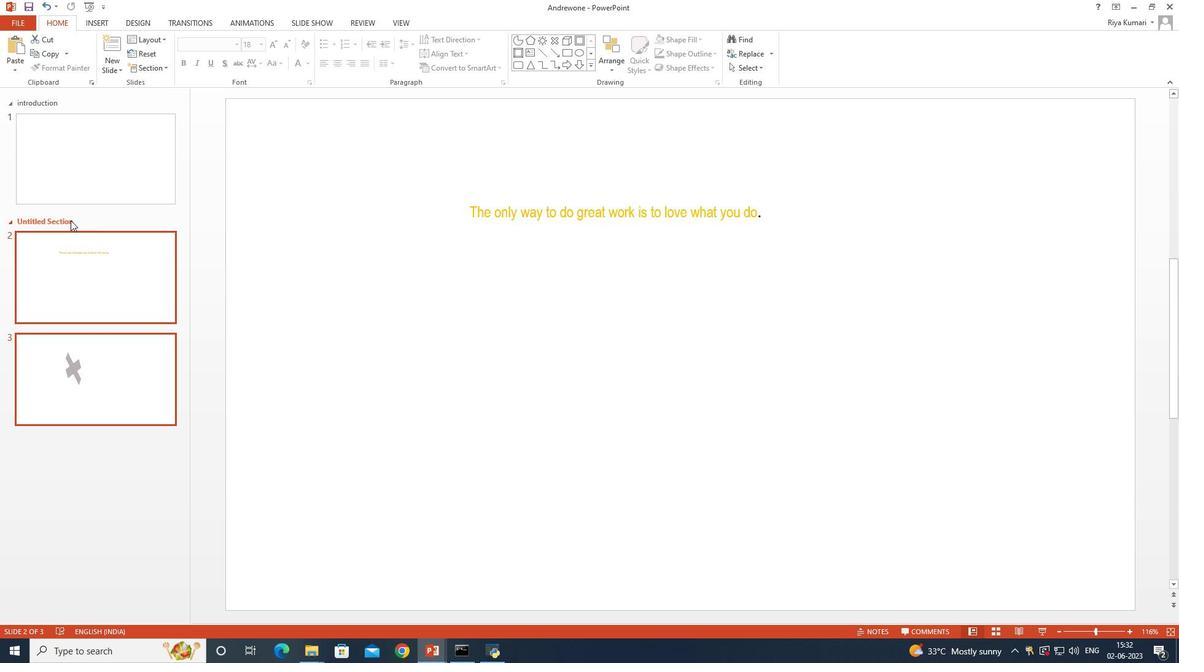 
Action: Mouse pressed left at (70, 220)
Screenshot: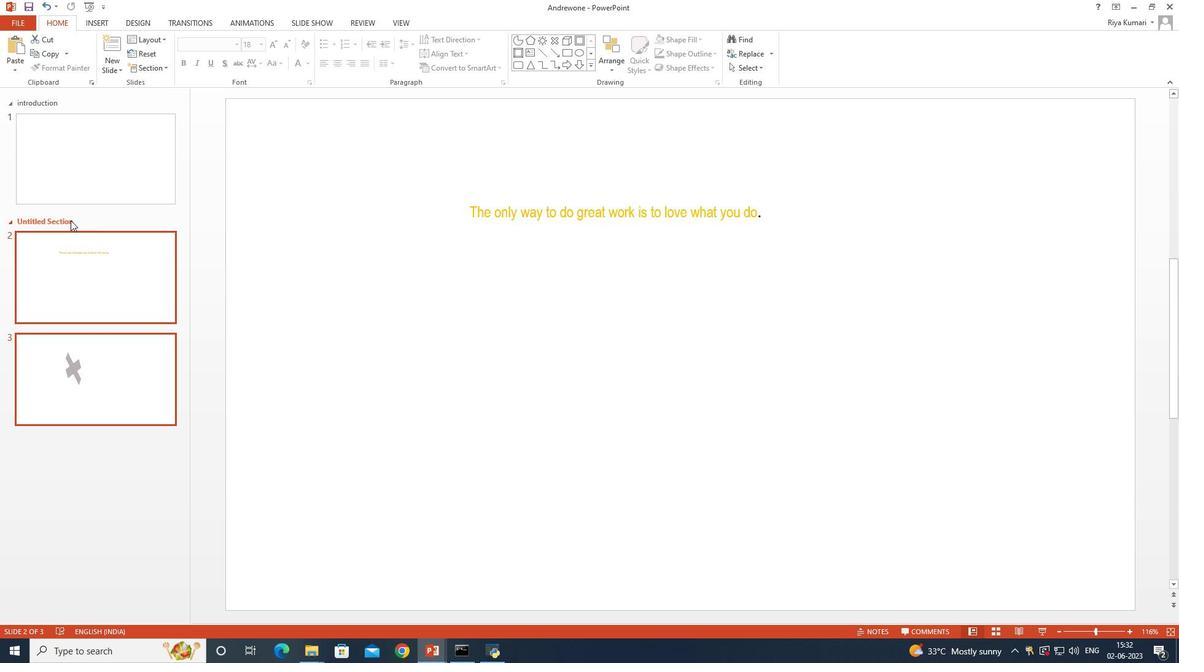 
Action: Mouse pressed left at (70, 220)
Screenshot: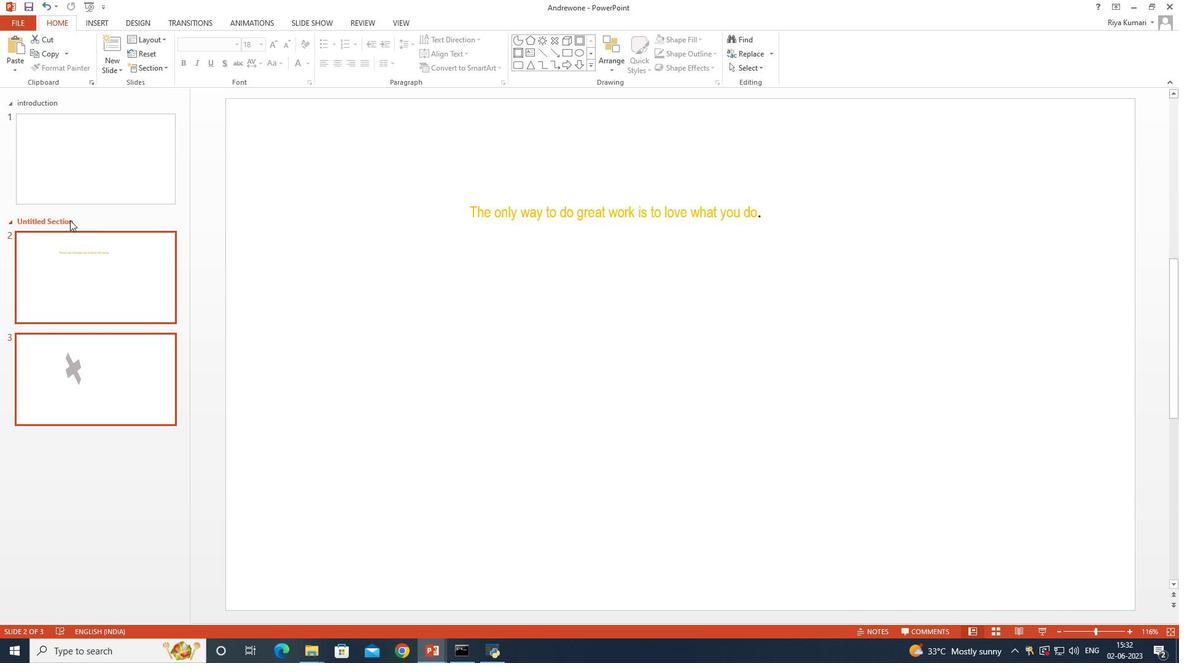 
Action: Mouse pressed right at (70, 220)
Screenshot: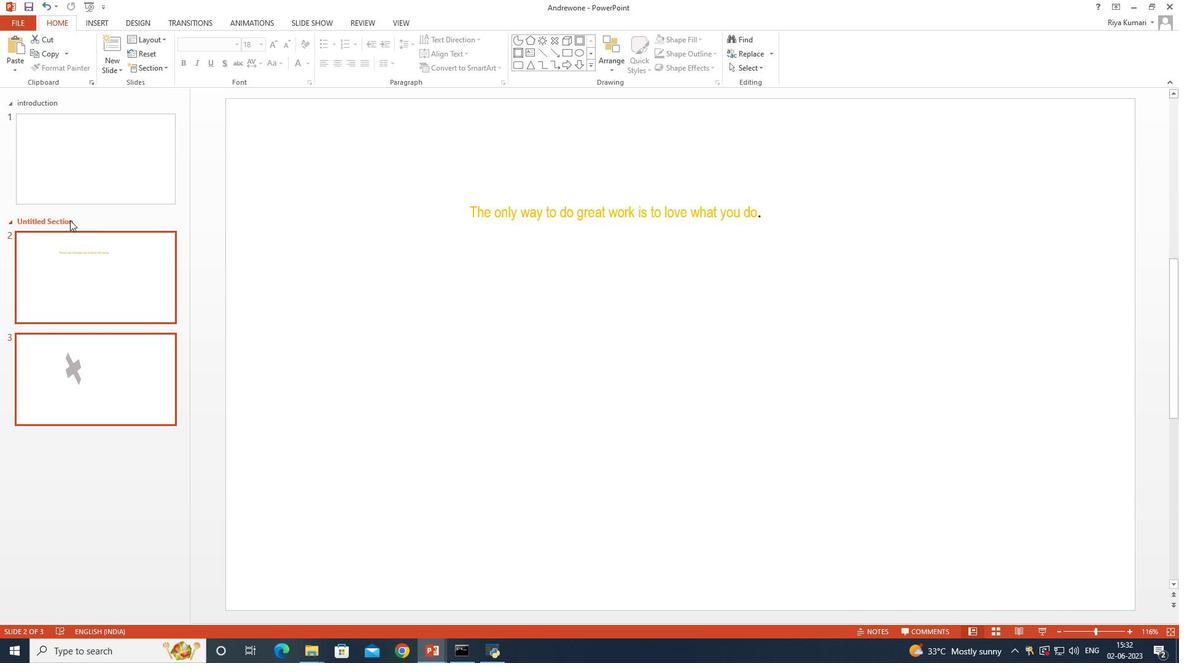 
Action: Mouse moved to (90, 227)
Screenshot: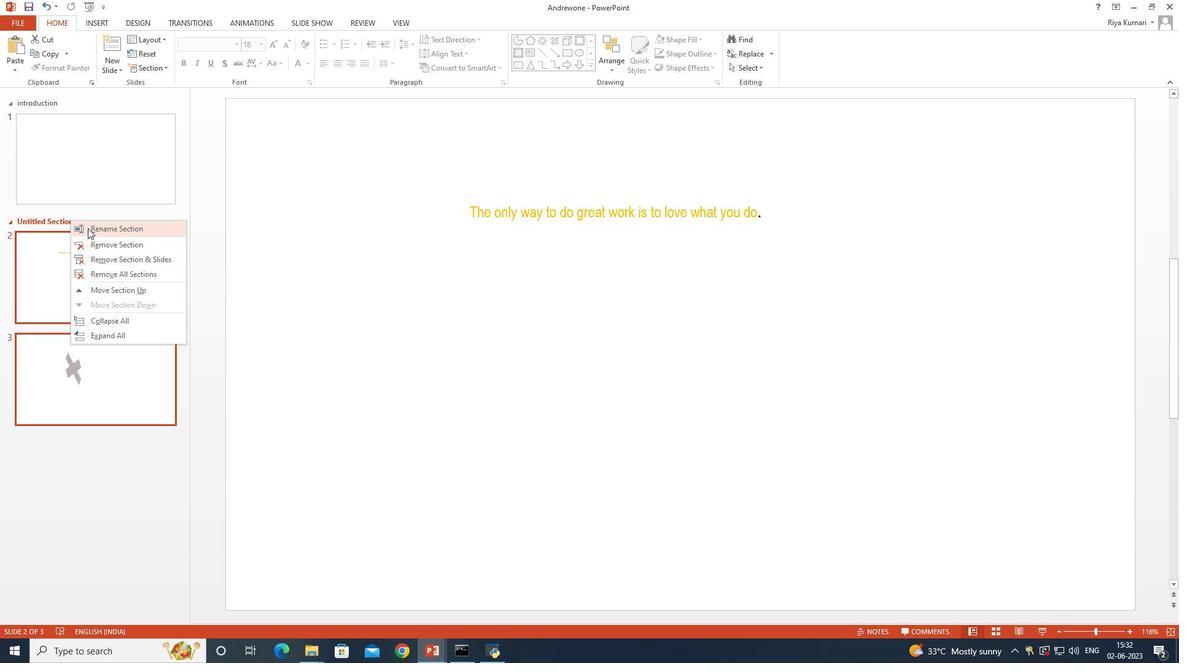 
Action: Mouse pressed left at (90, 227)
Screenshot: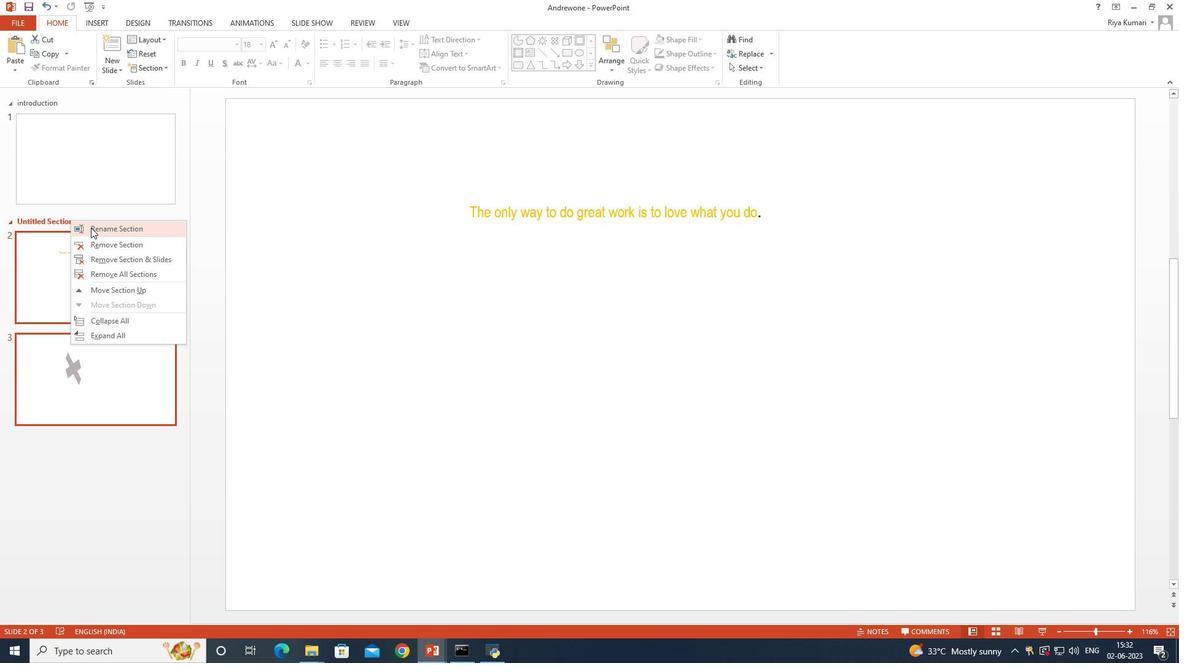 
Action: Mouse moved to (204, 260)
Screenshot: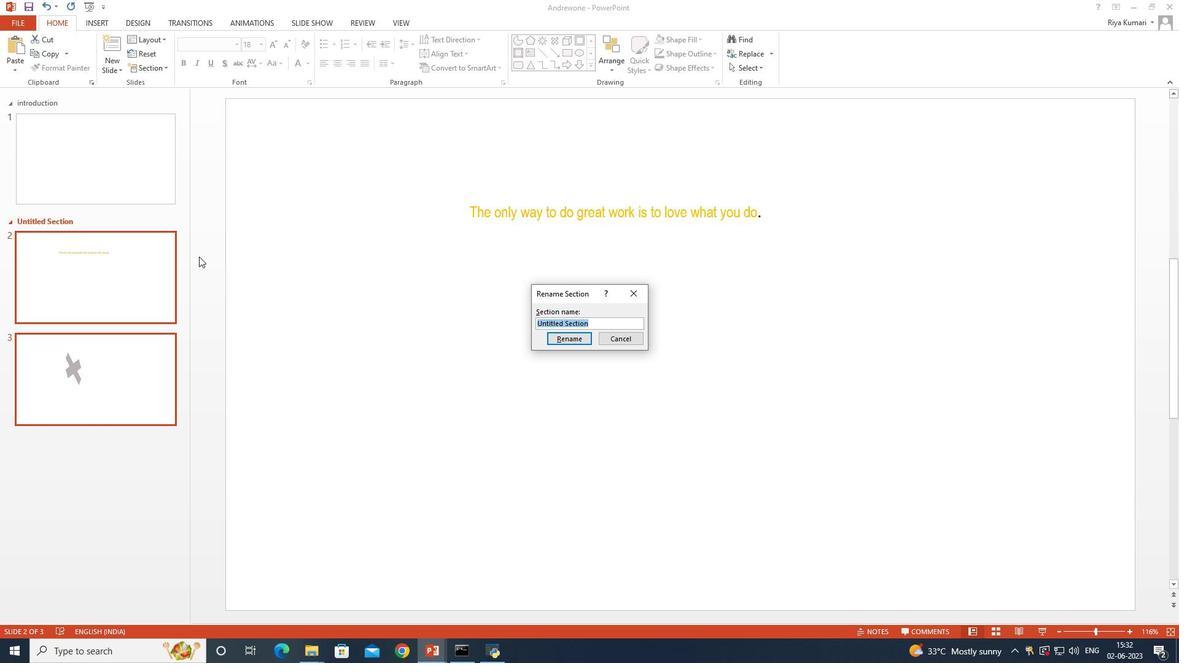 
Action: Key pressed boby
Screenshot: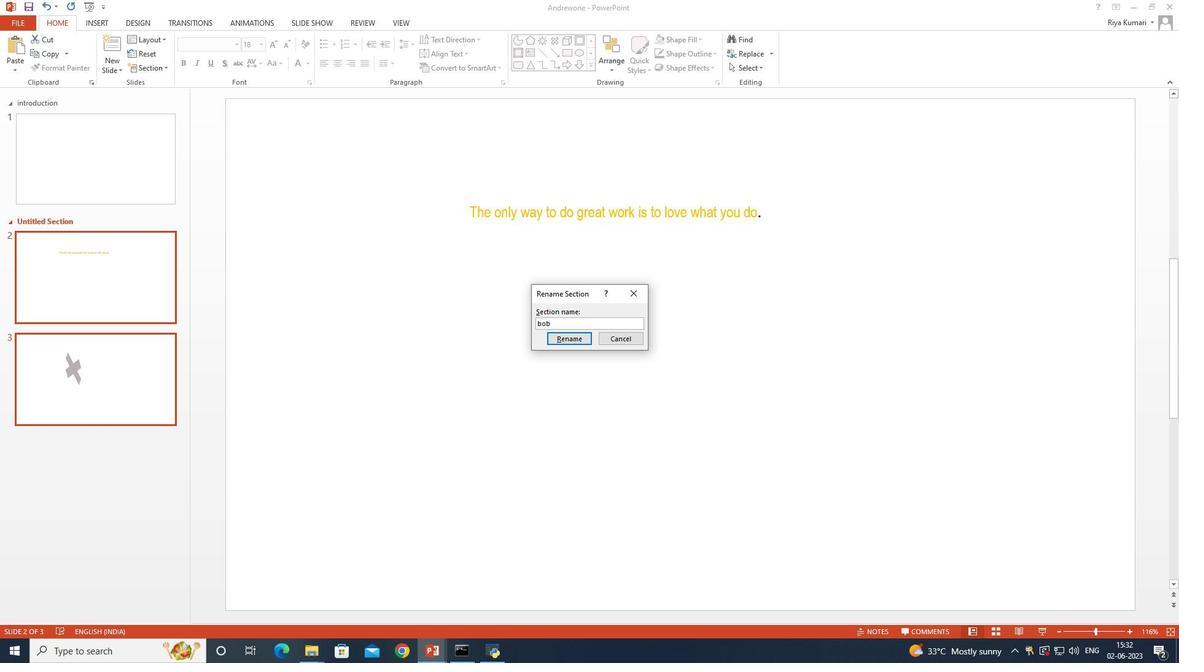 
Action: Mouse moved to (588, 337)
Screenshot: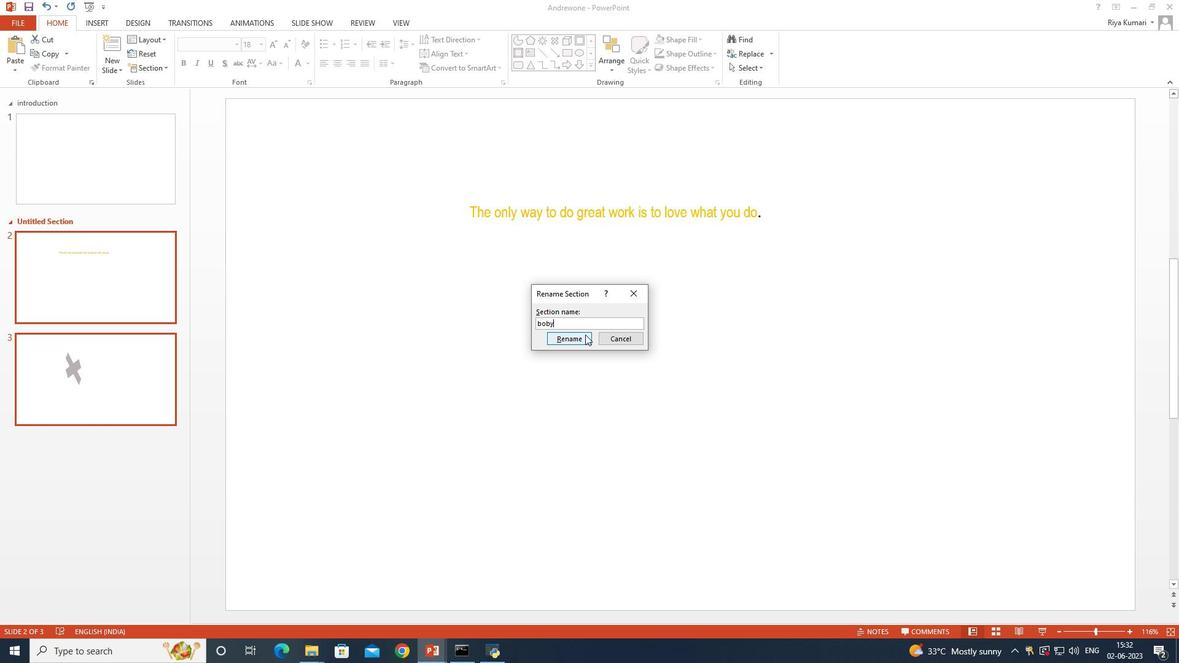 
Action: Mouse pressed left at (588, 337)
Screenshot: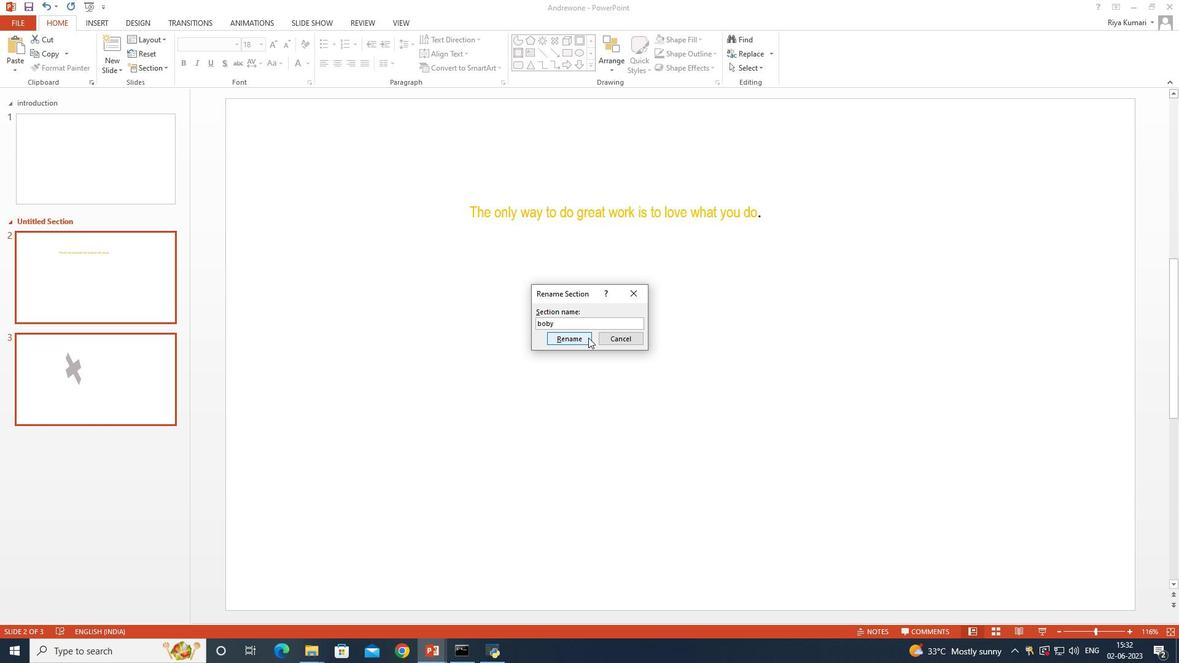 
Action: Mouse moved to (152, 68)
Screenshot: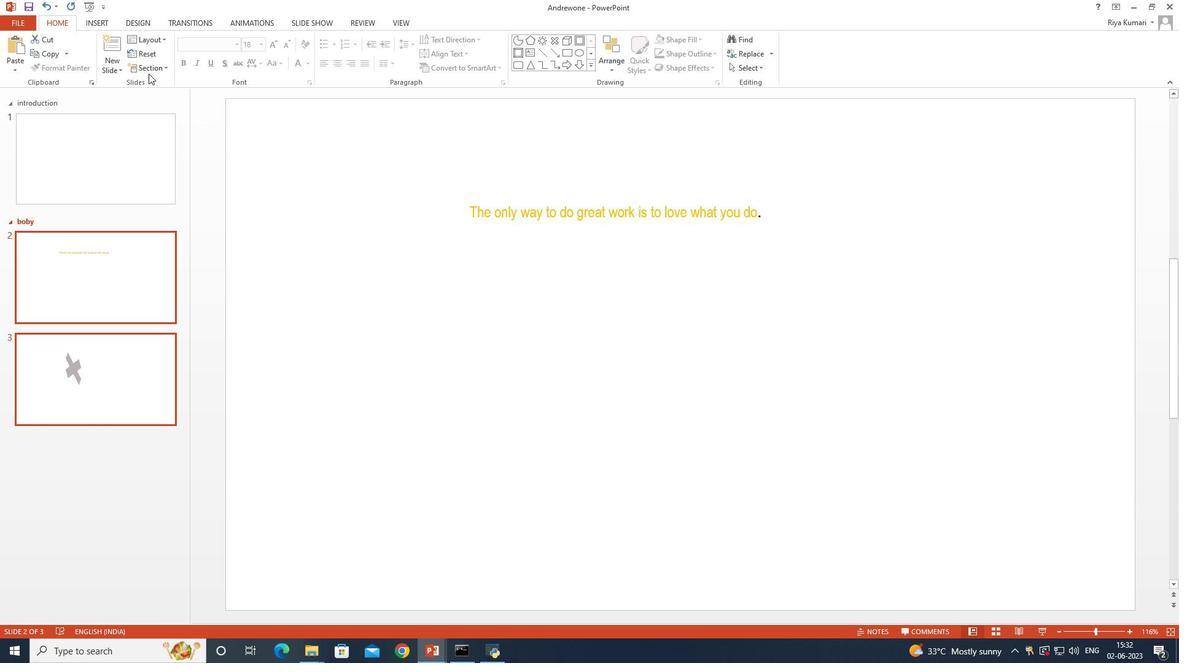 
Action: Mouse pressed left at (152, 68)
Screenshot: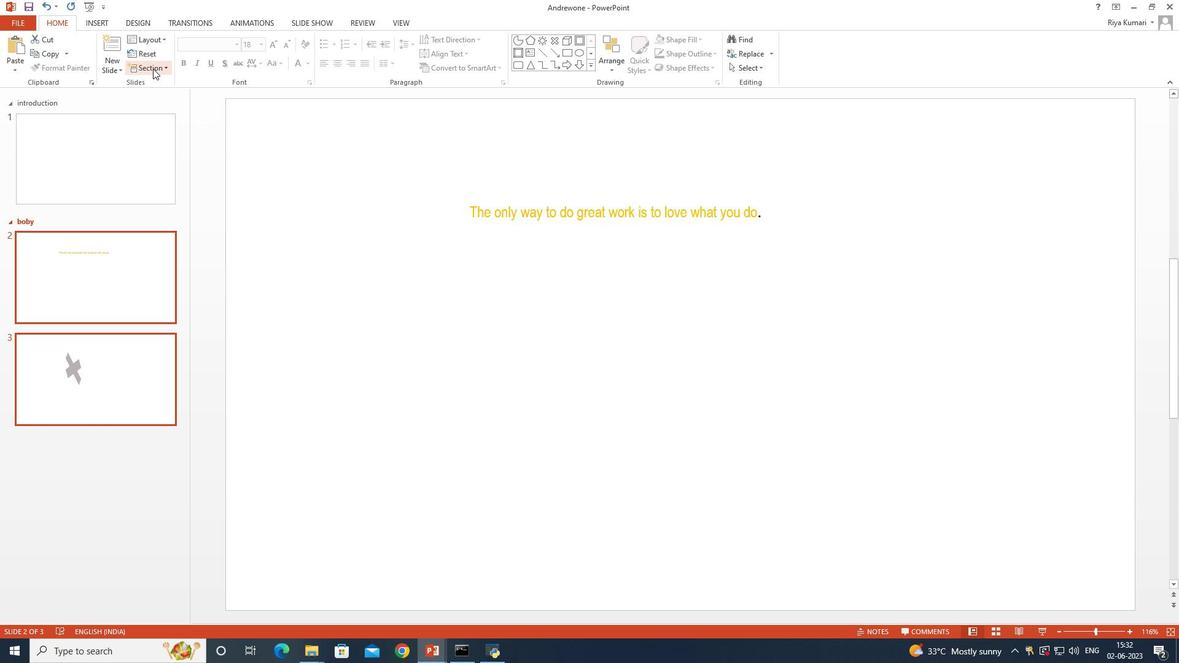
Action: Mouse moved to (150, 146)
Screenshot: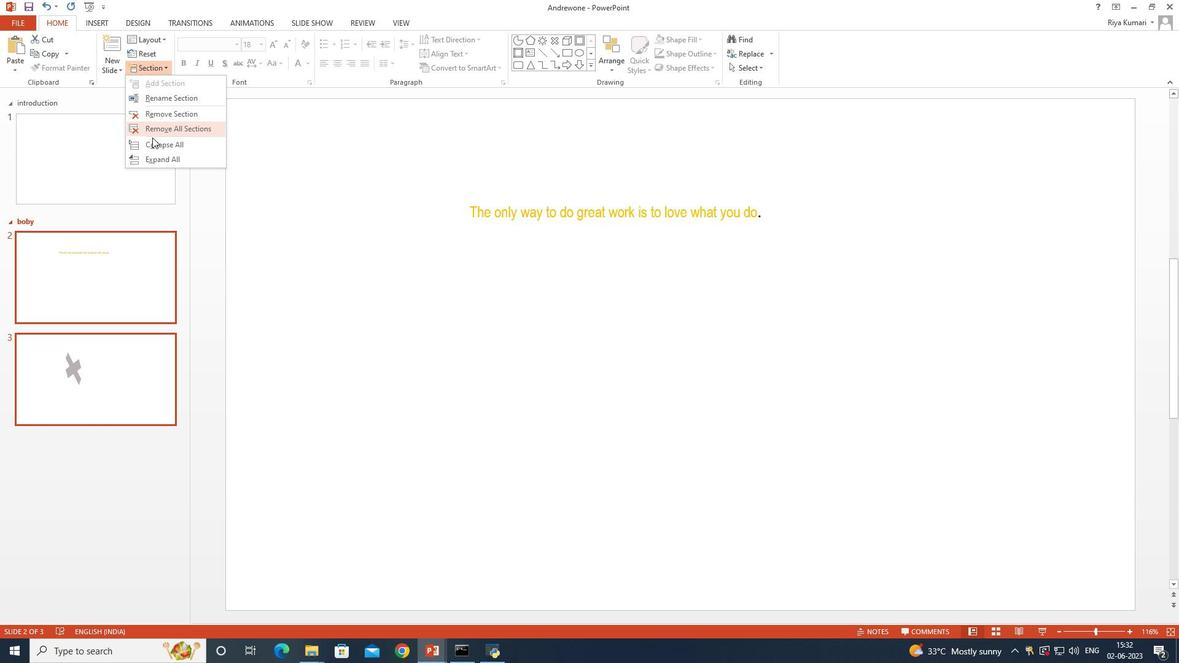 
Action: Mouse pressed left at (150, 146)
Screenshot: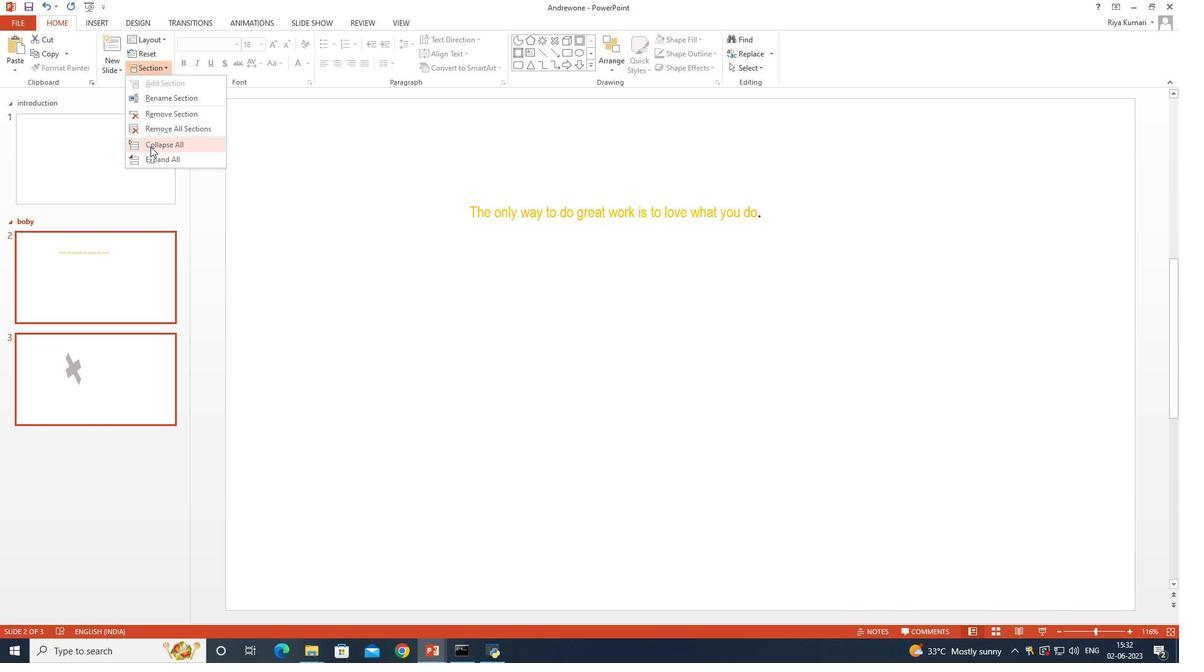 
Action: Mouse moved to (162, 71)
Screenshot: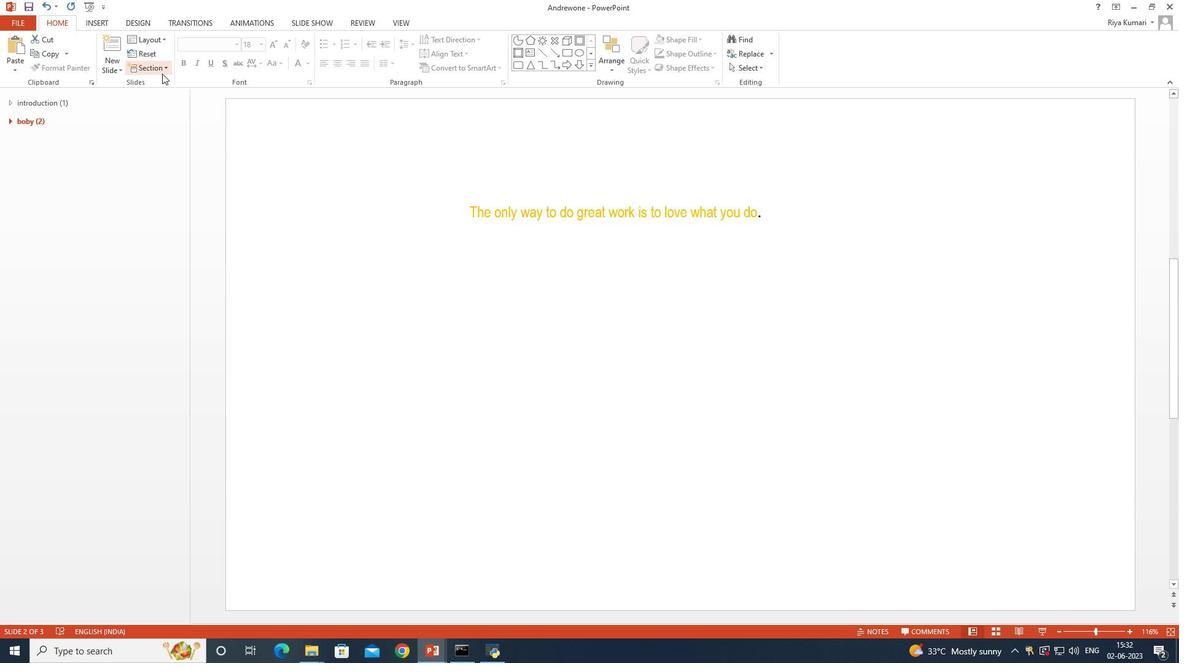 
Action: Mouse pressed left at (162, 71)
Screenshot: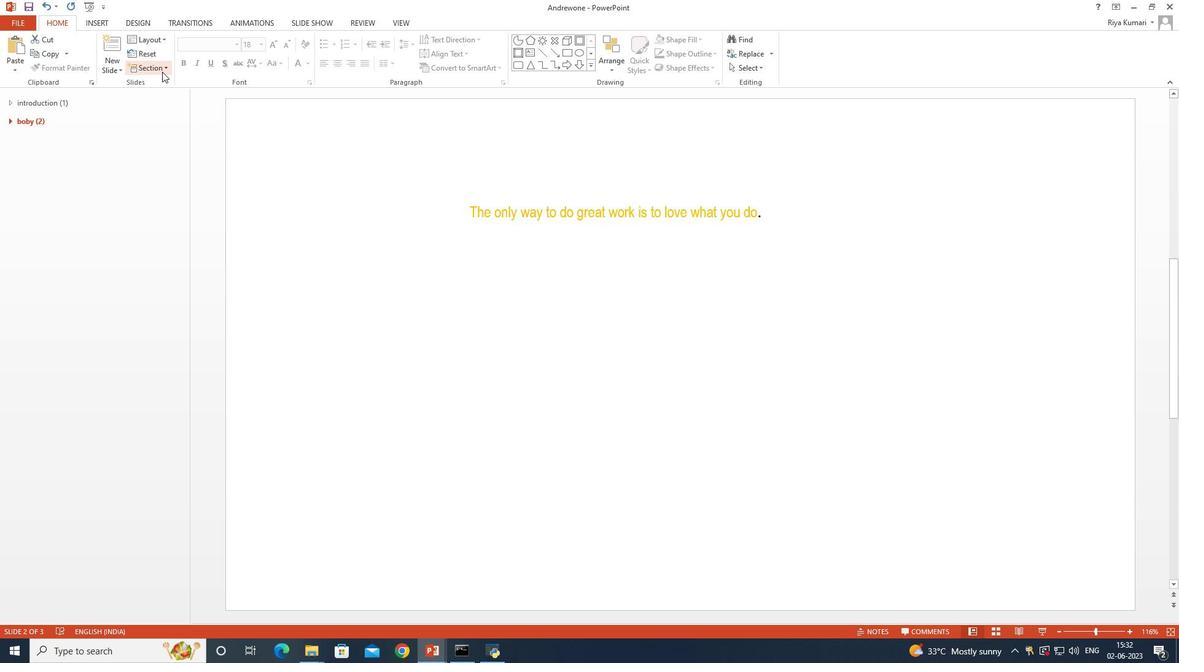 
Action: Mouse moved to (163, 157)
Screenshot: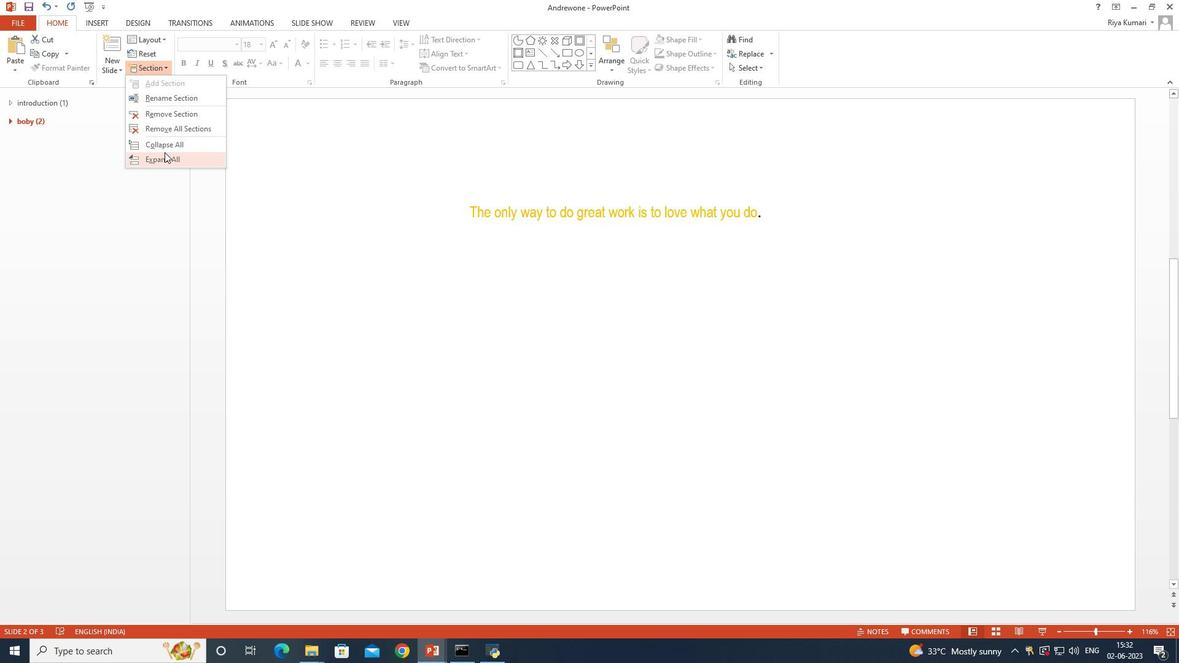 
Action: Mouse pressed left at (163, 157)
Screenshot: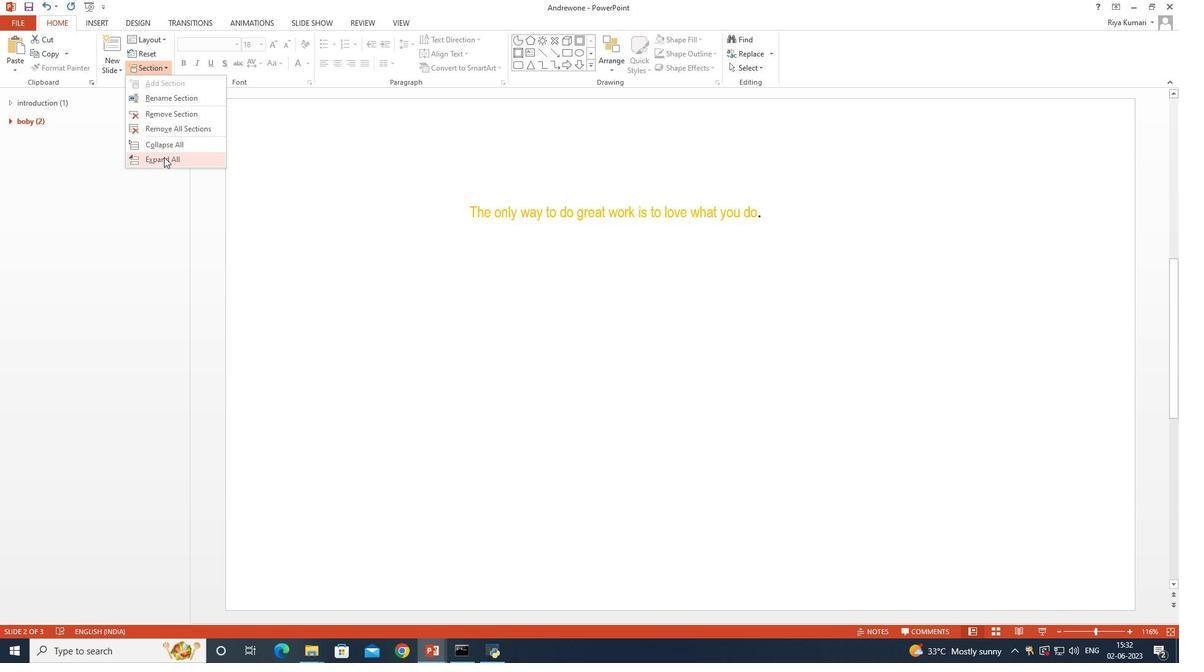 
Action: Mouse moved to (104, 24)
Screenshot: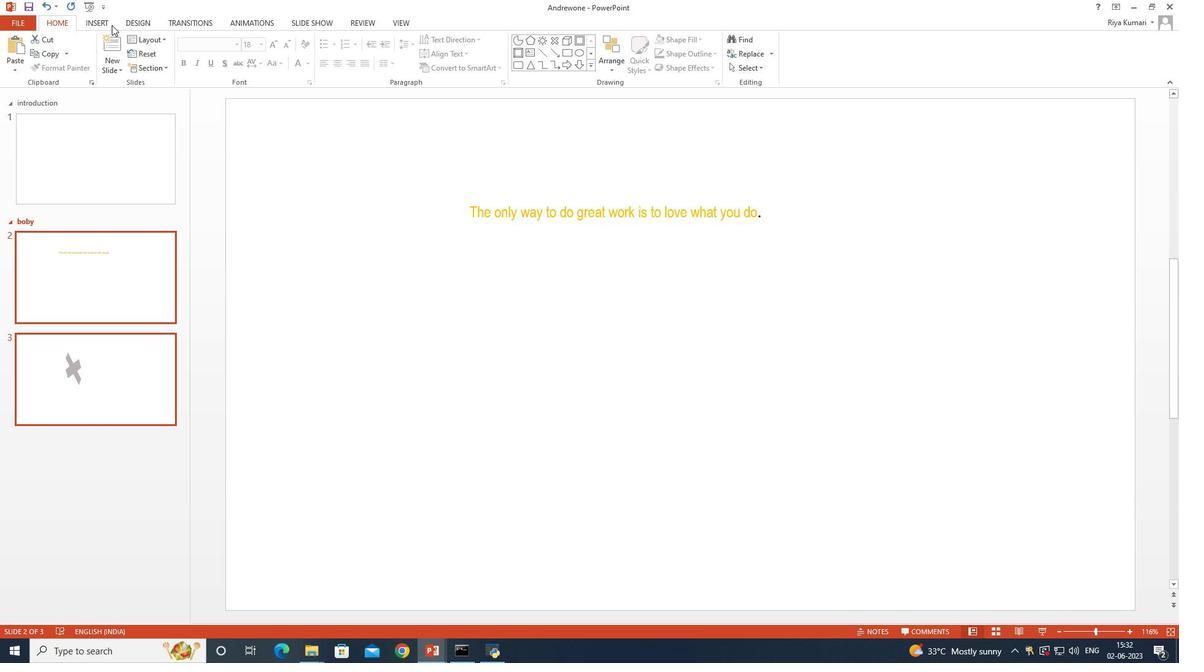 
Action: Mouse pressed left at (104, 24)
Screenshot: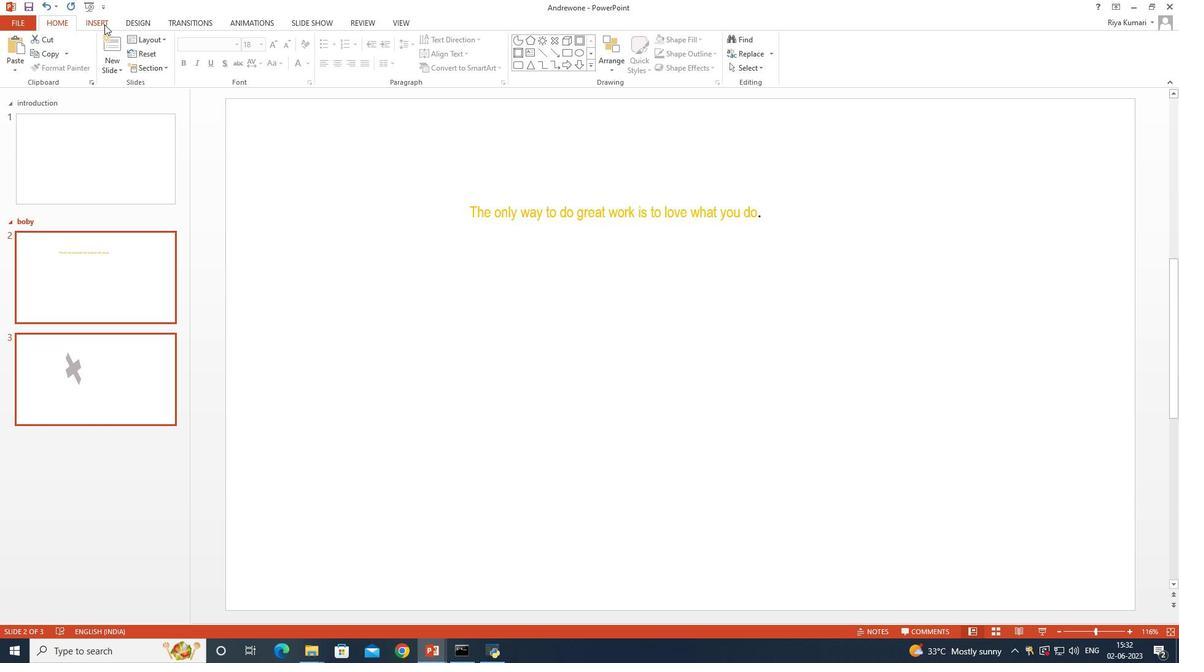 
Action: Mouse moved to (553, 55)
Screenshot: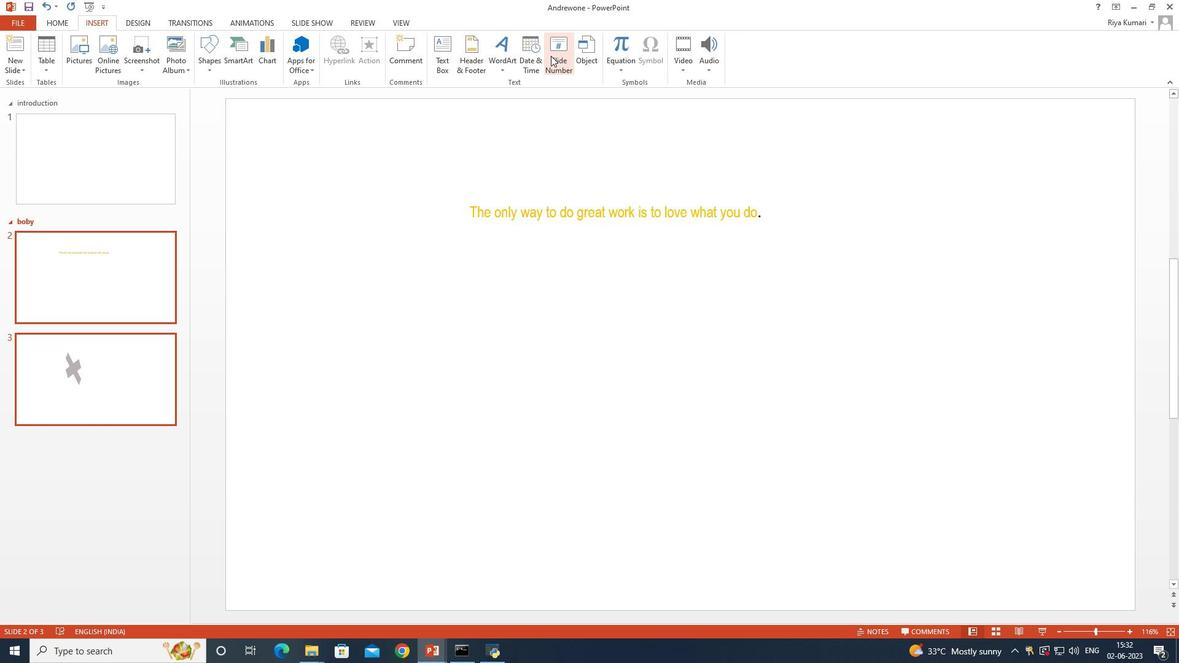 
Action: Mouse pressed left at (553, 55)
Screenshot: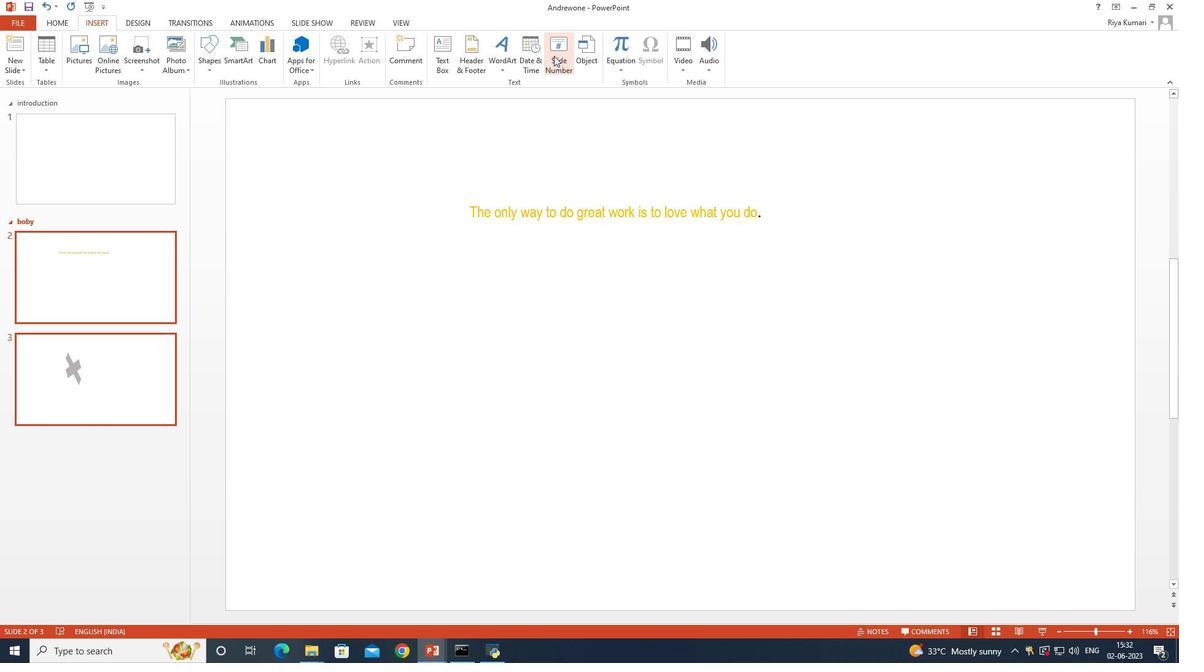 
Action: Mouse moved to (420, 343)
Screenshot: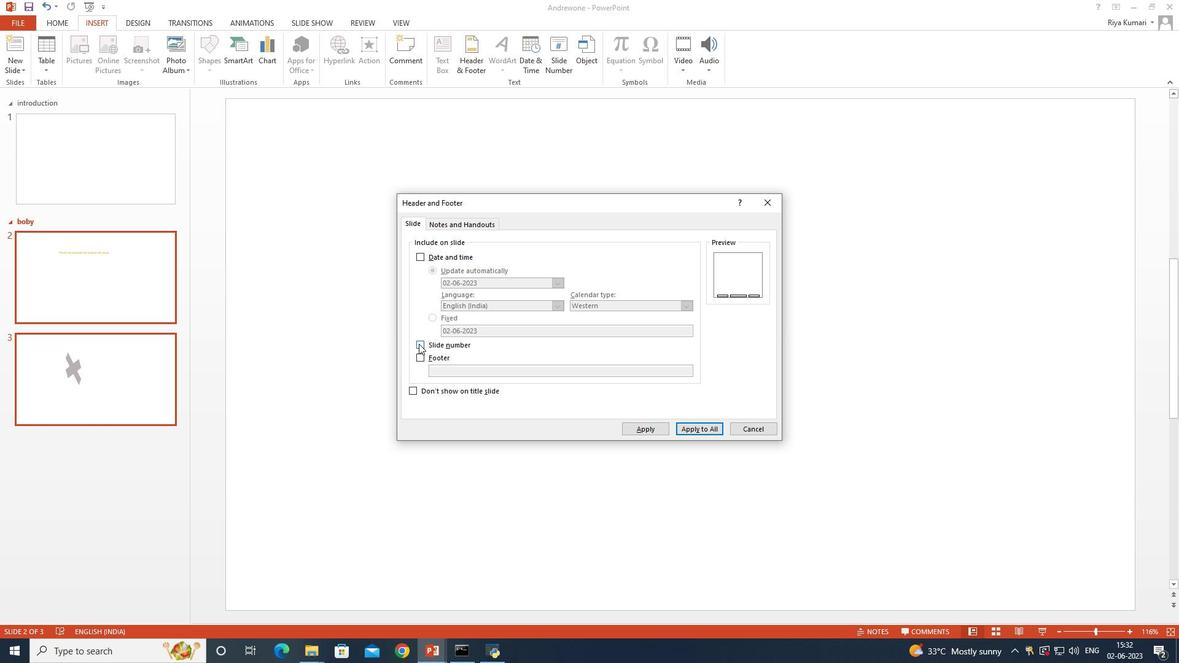 
Action: Mouse pressed left at (420, 343)
Screenshot: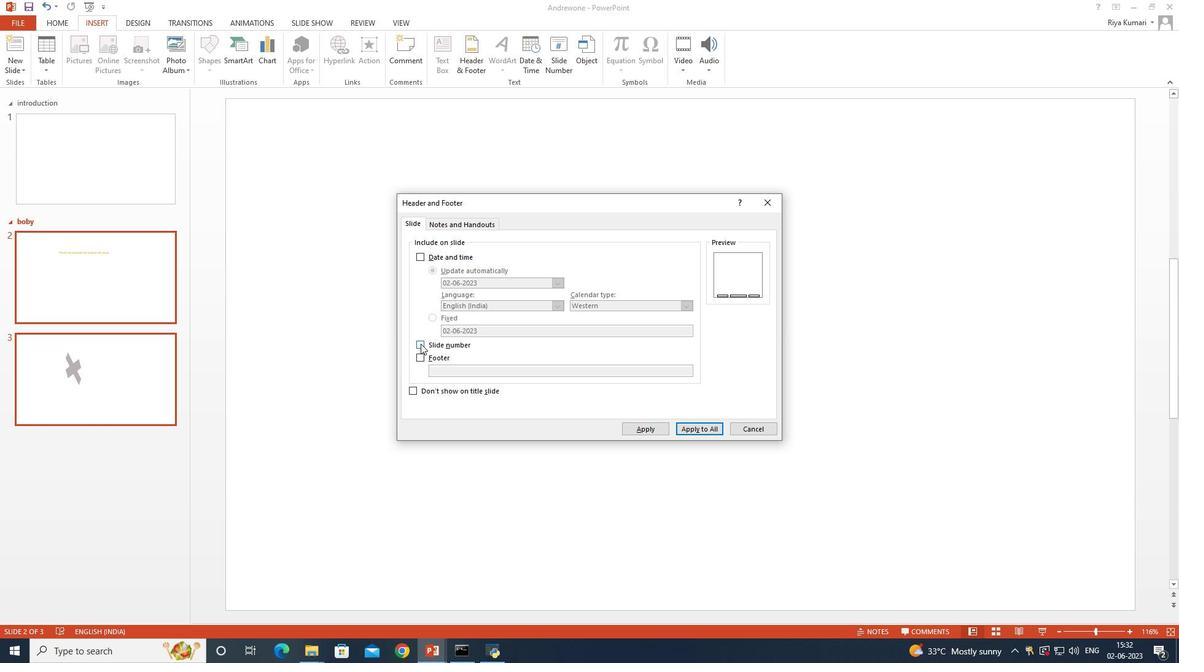 
Action: Mouse moved to (693, 427)
Screenshot: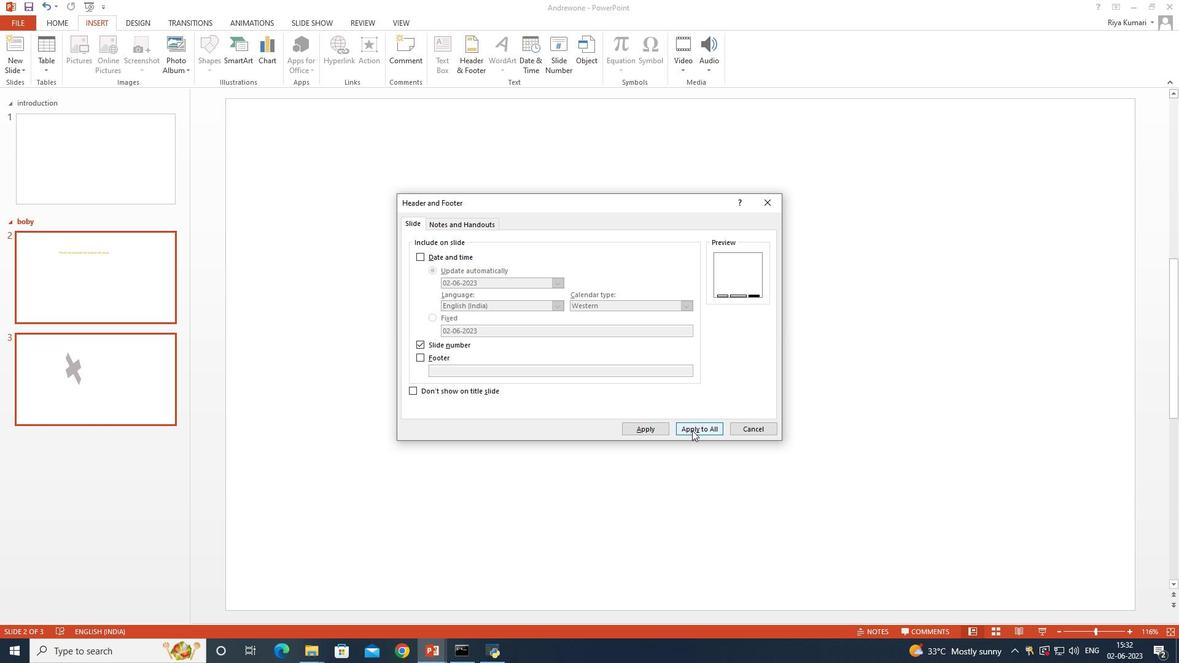 
Action: Mouse pressed left at (693, 427)
Screenshot: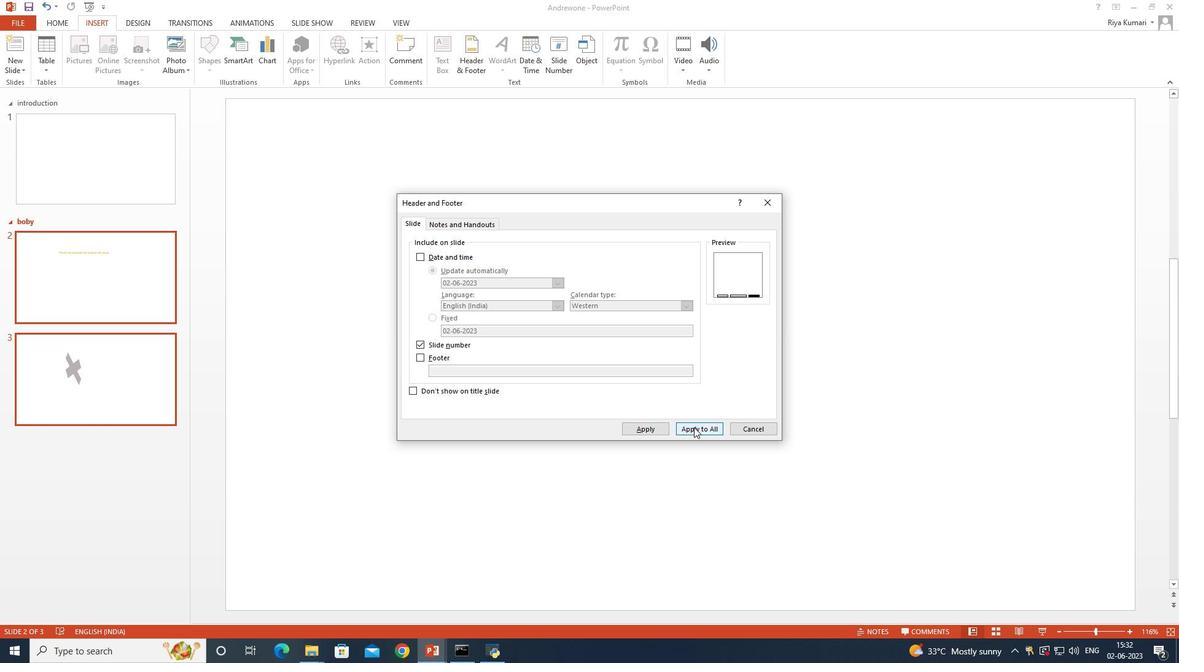 
Action: Mouse moved to (689, 410)
Screenshot: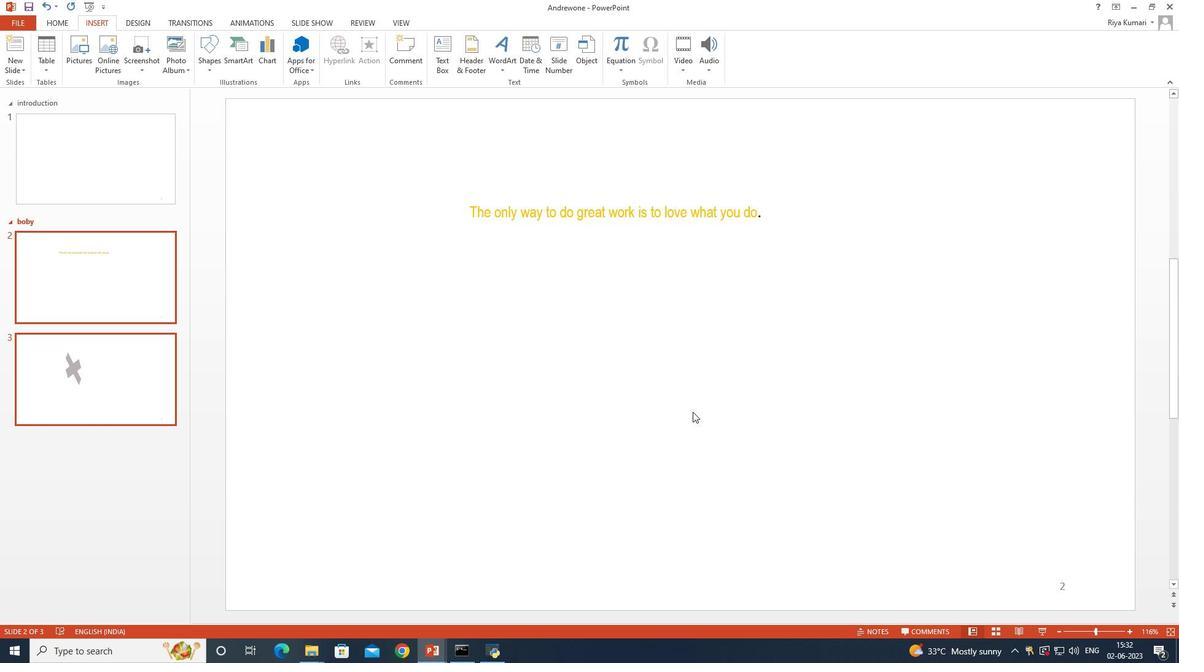 
